 Task: Look for space in Le Mans, France from 7th July, 2023 to 14th July, 2023 for 1 adult in price range Rs.6000 to Rs.14000. Place can be shared room with 1  bedroom having 1 bed and 1 bathroom. Property type can be house, flat, guest house, hotel. Amenities needed are: wifi. Booking option can be shelf check-in. Required host language is English.
Action: Mouse moved to (440, 118)
Screenshot: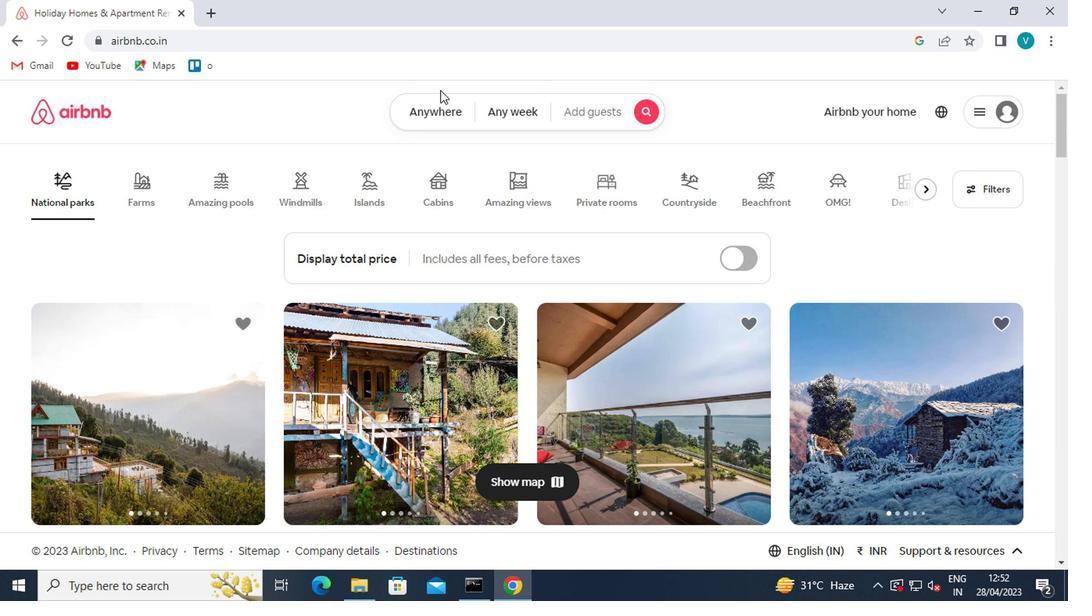 
Action: Mouse pressed left at (440, 118)
Screenshot: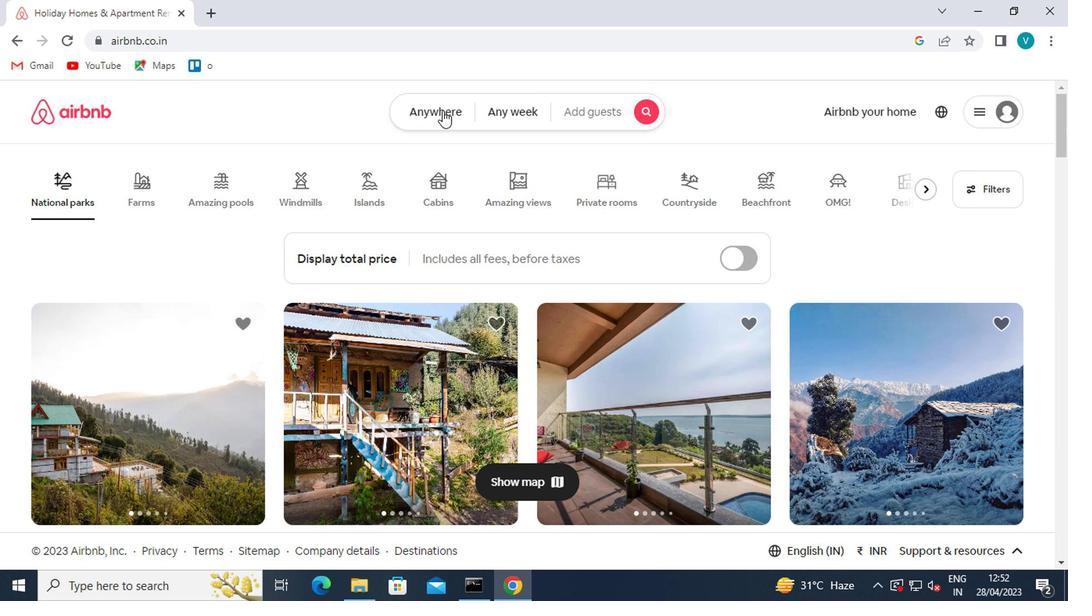 
Action: Mouse moved to (370, 178)
Screenshot: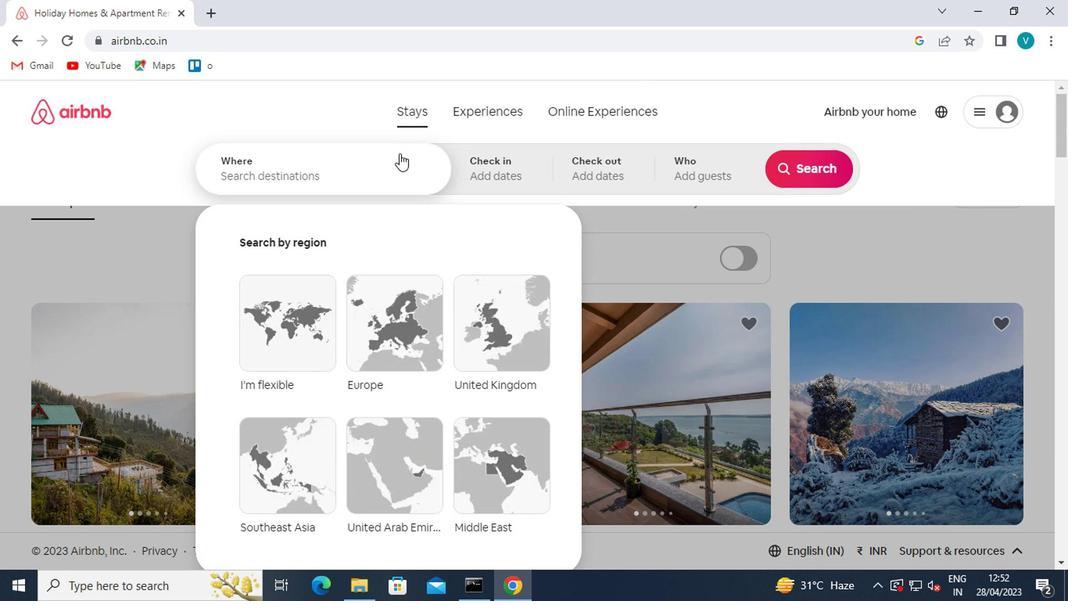 
Action: Mouse pressed left at (370, 178)
Screenshot: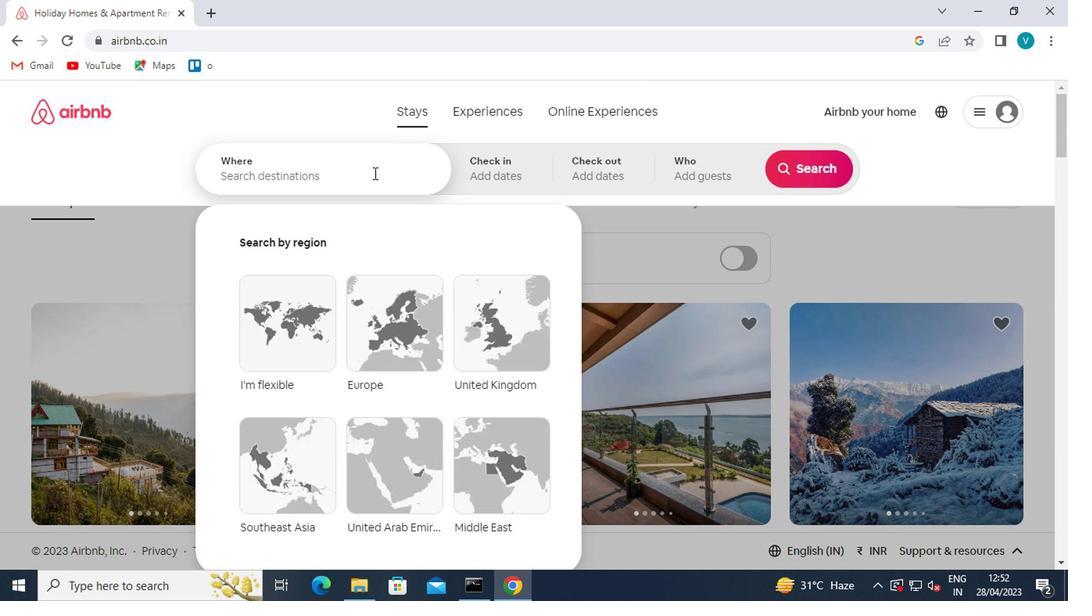 
Action: Key pressed l<Key.caps_lock>e<Key.space>mans<Key.space><Key.enter>
Screenshot: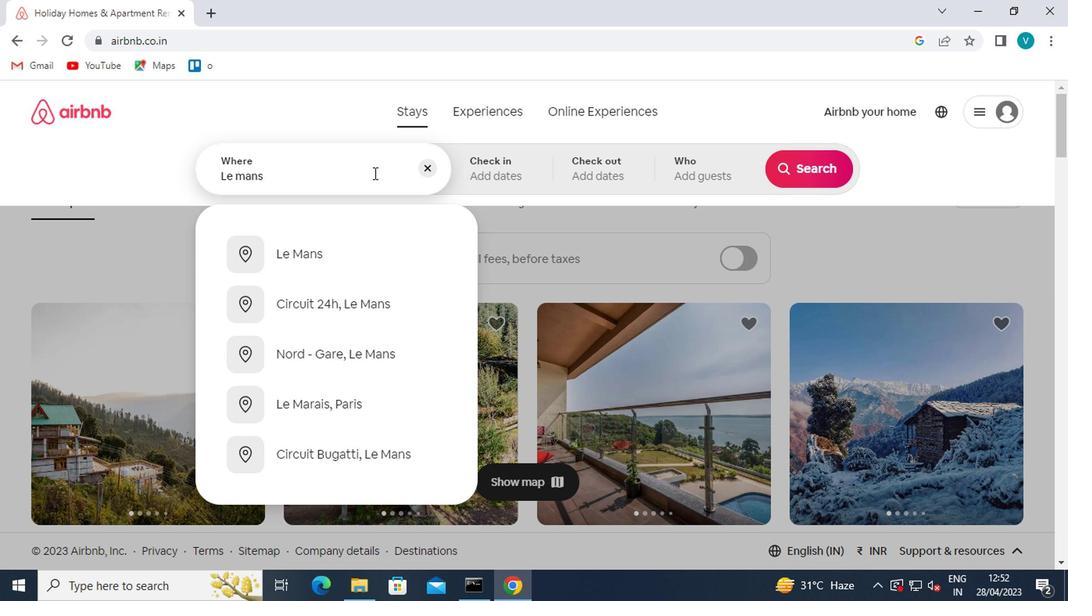 
Action: Mouse moved to (797, 283)
Screenshot: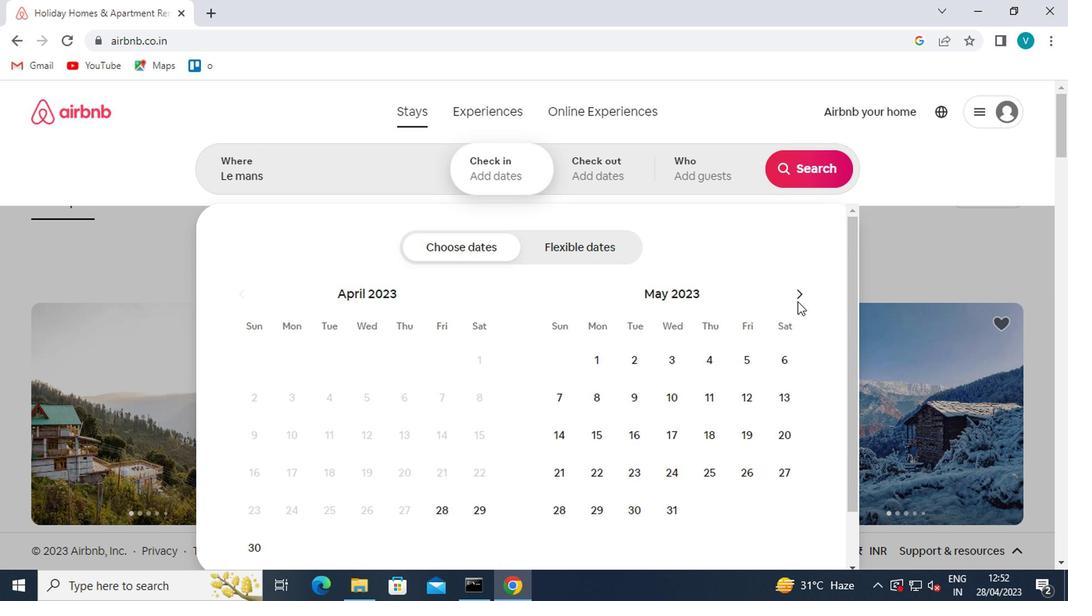 
Action: Mouse pressed left at (797, 283)
Screenshot: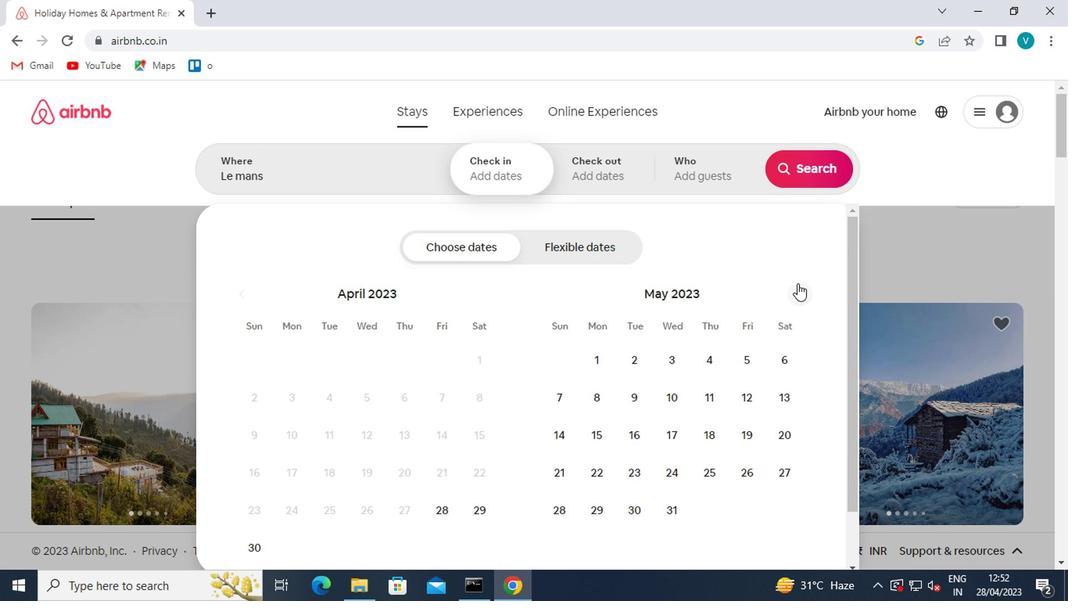 
Action: Mouse pressed left at (797, 283)
Screenshot: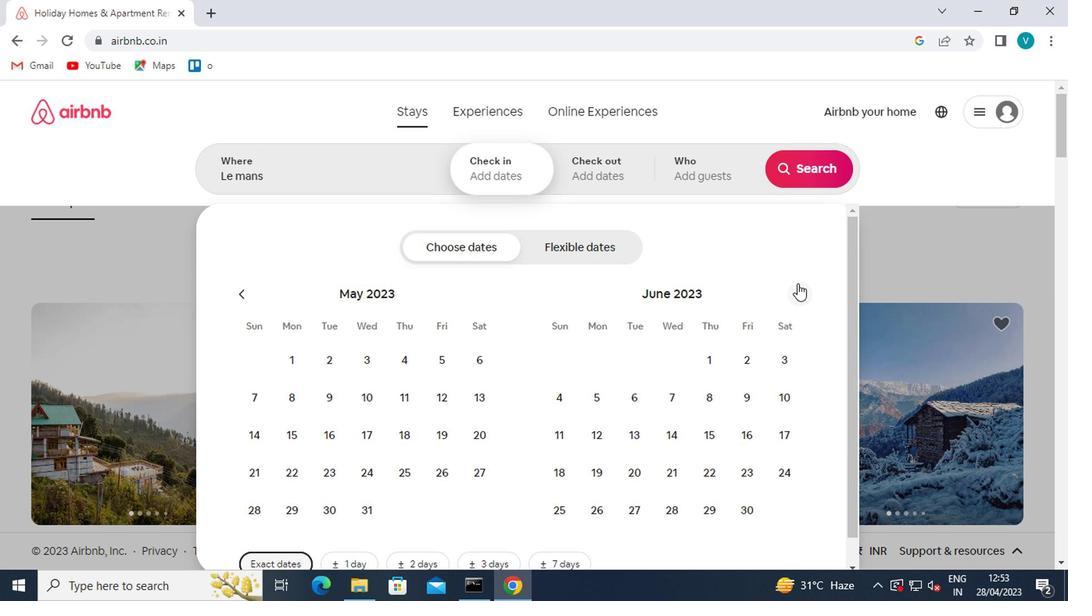 
Action: Mouse moved to (741, 383)
Screenshot: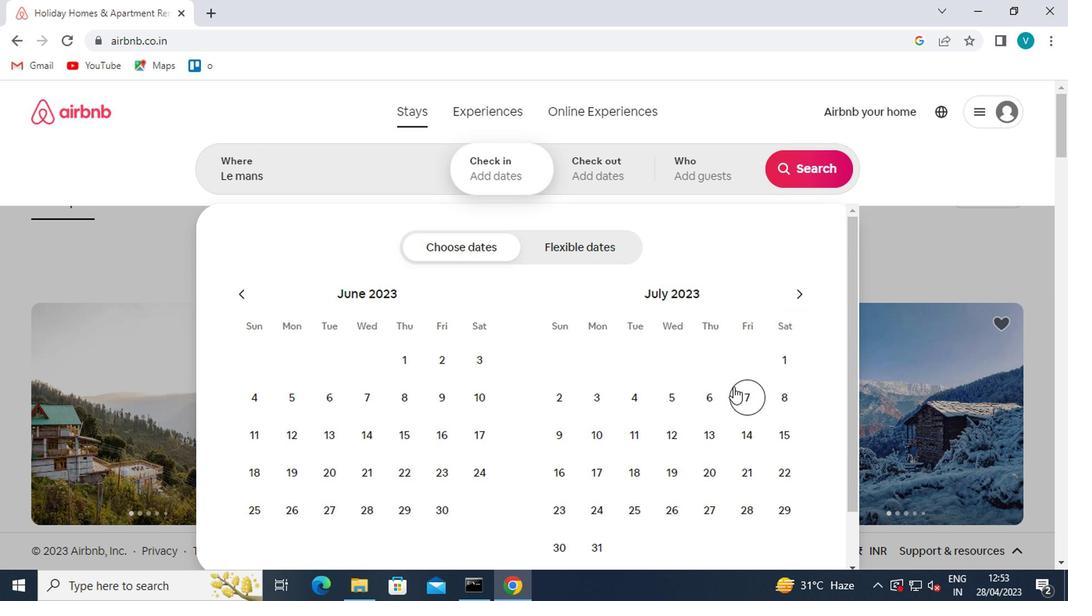 
Action: Mouse pressed left at (741, 383)
Screenshot: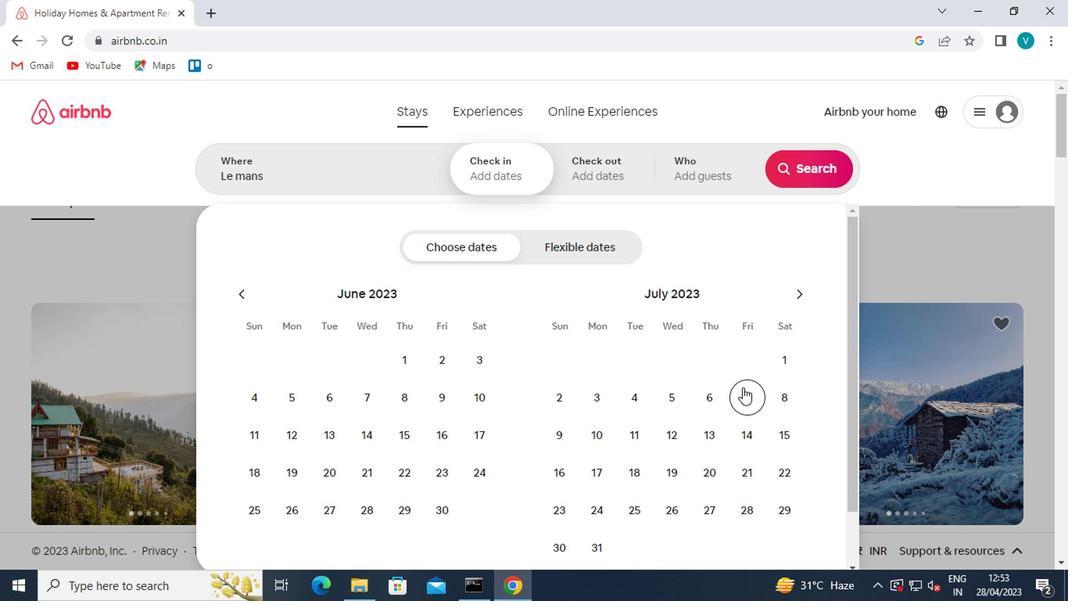 
Action: Mouse moved to (749, 427)
Screenshot: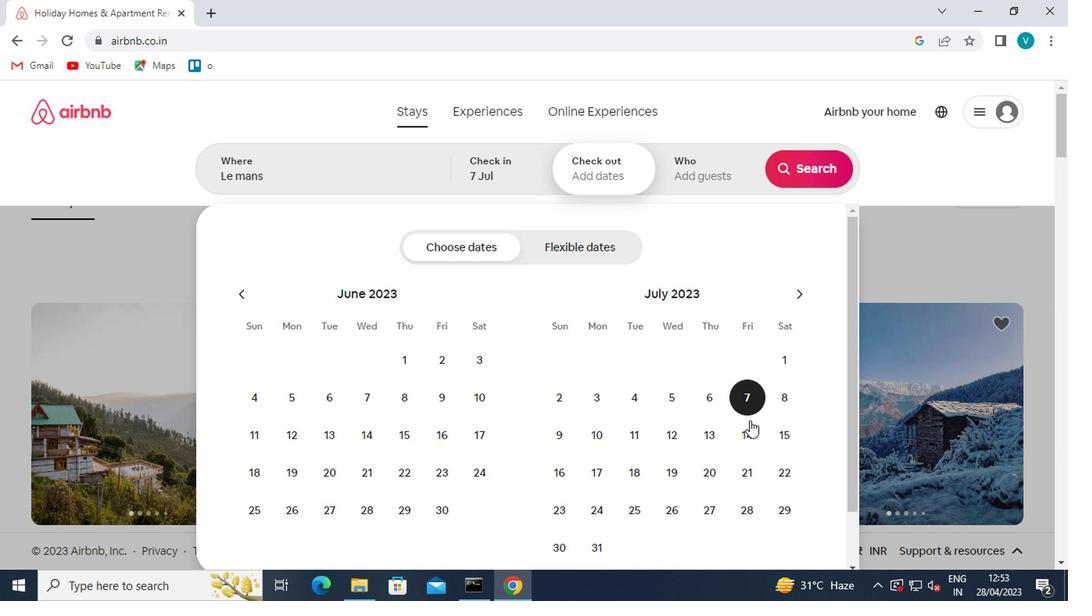 
Action: Mouse pressed left at (749, 427)
Screenshot: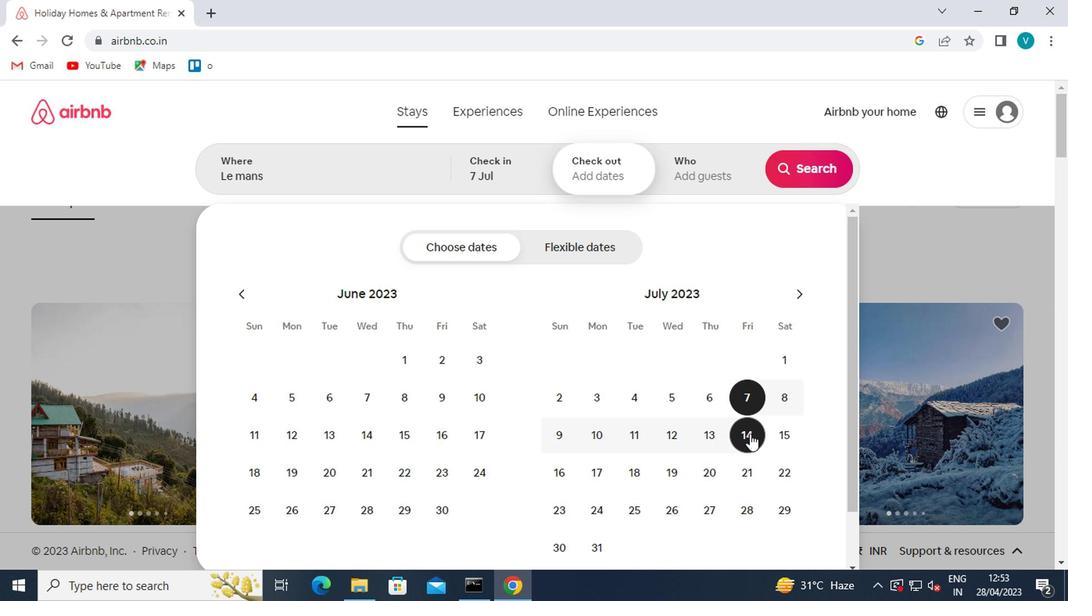
Action: Mouse moved to (678, 176)
Screenshot: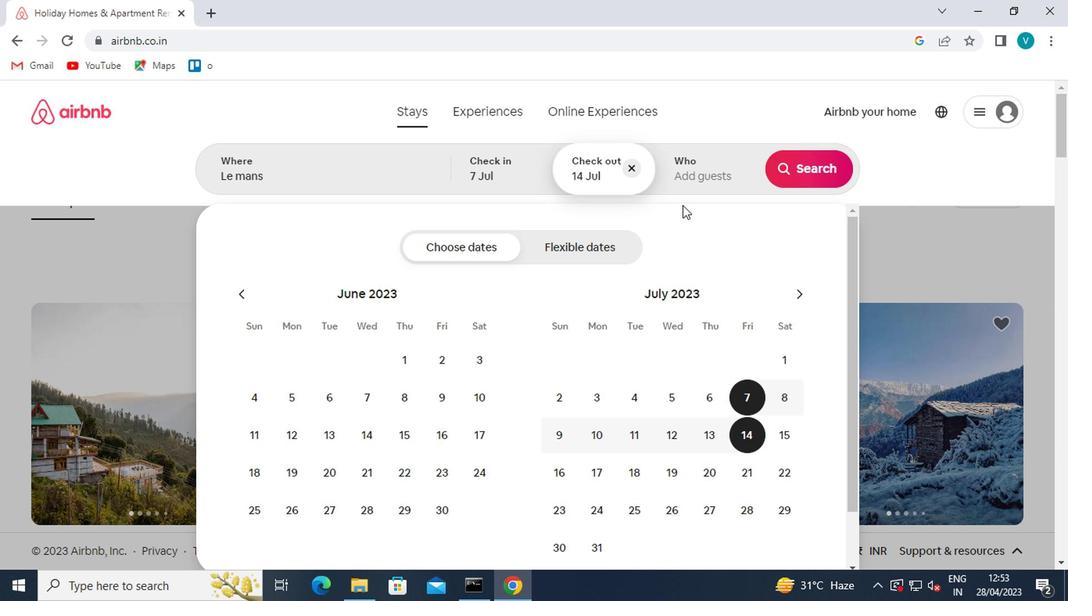 
Action: Mouse pressed left at (678, 176)
Screenshot: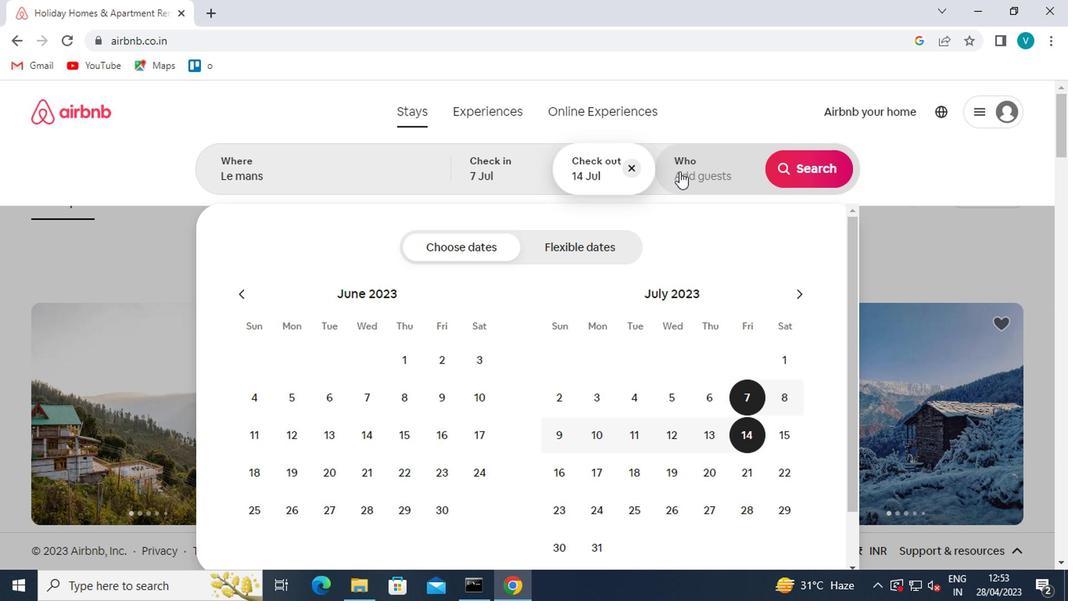 
Action: Mouse moved to (814, 248)
Screenshot: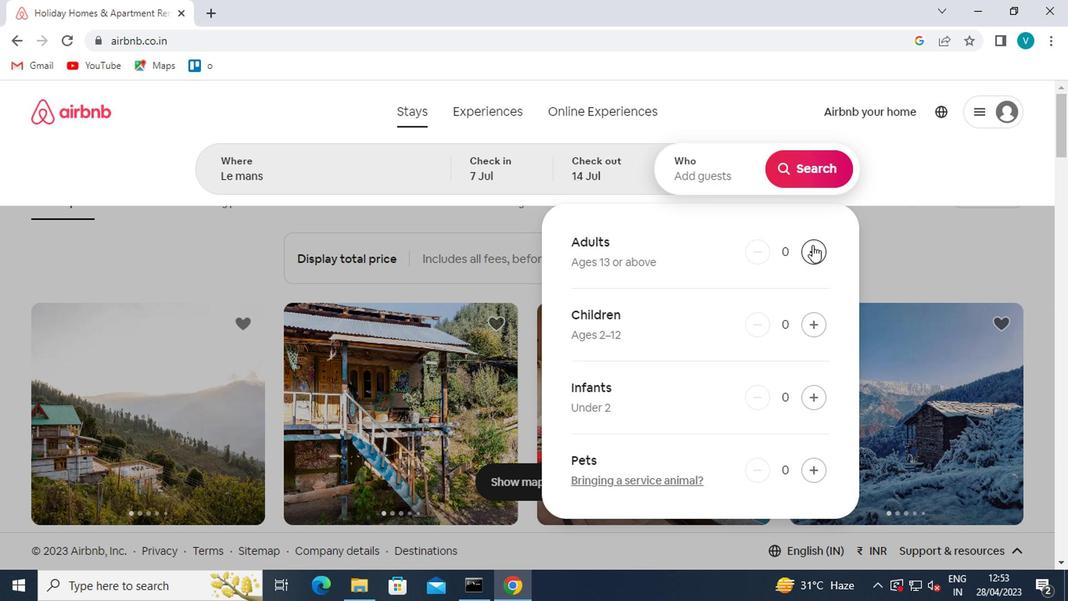
Action: Mouse pressed left at (814, 248)
Screenshot: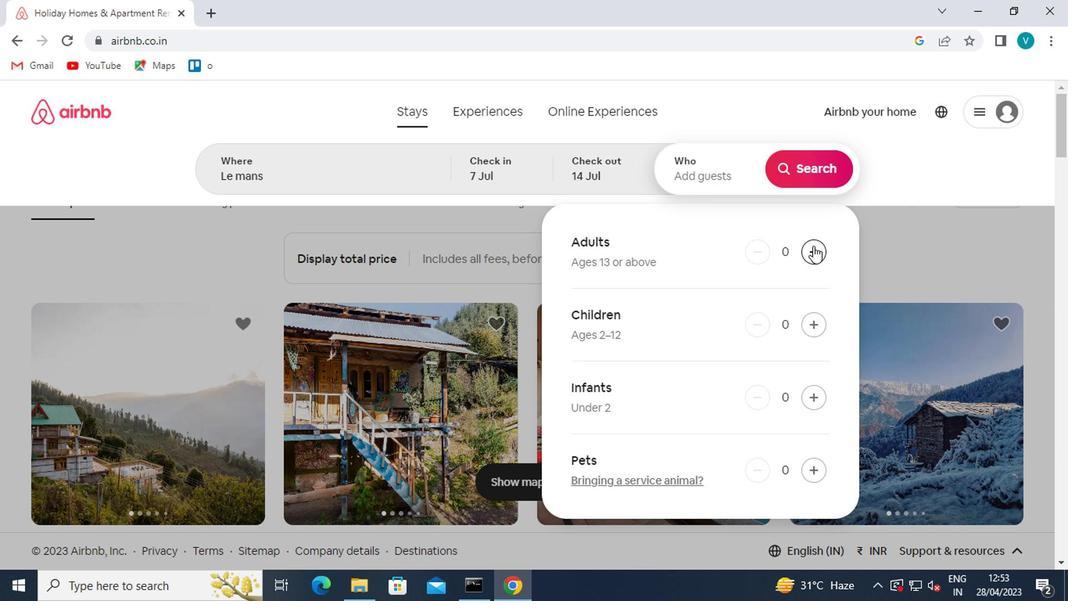 
Action: Mouse moved to (811, 172)
Screenshot: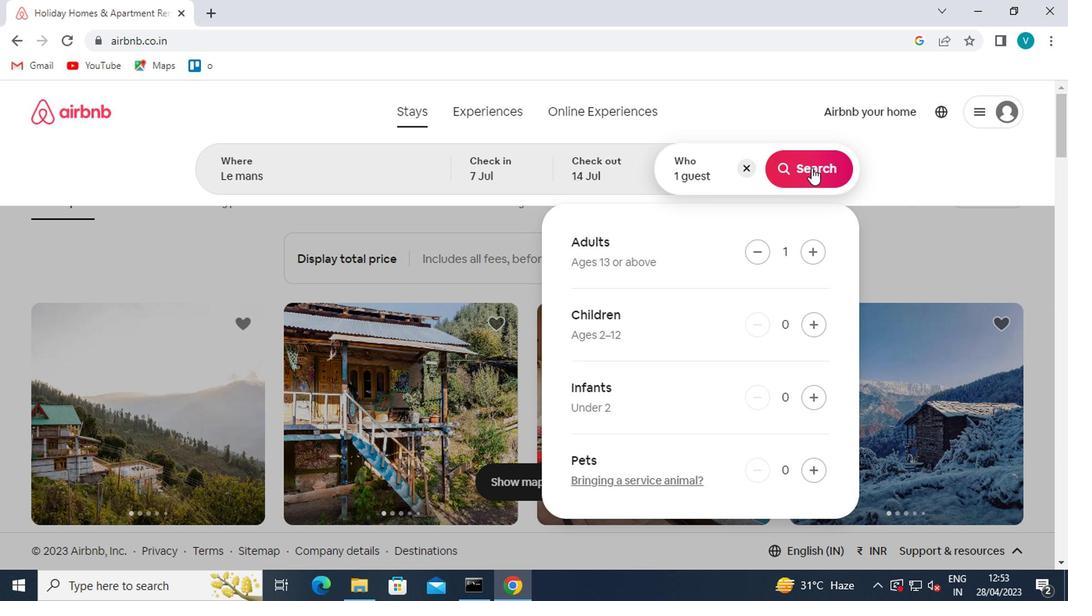 
Action: Mouse pressed left at (811, 172)
Screenshot: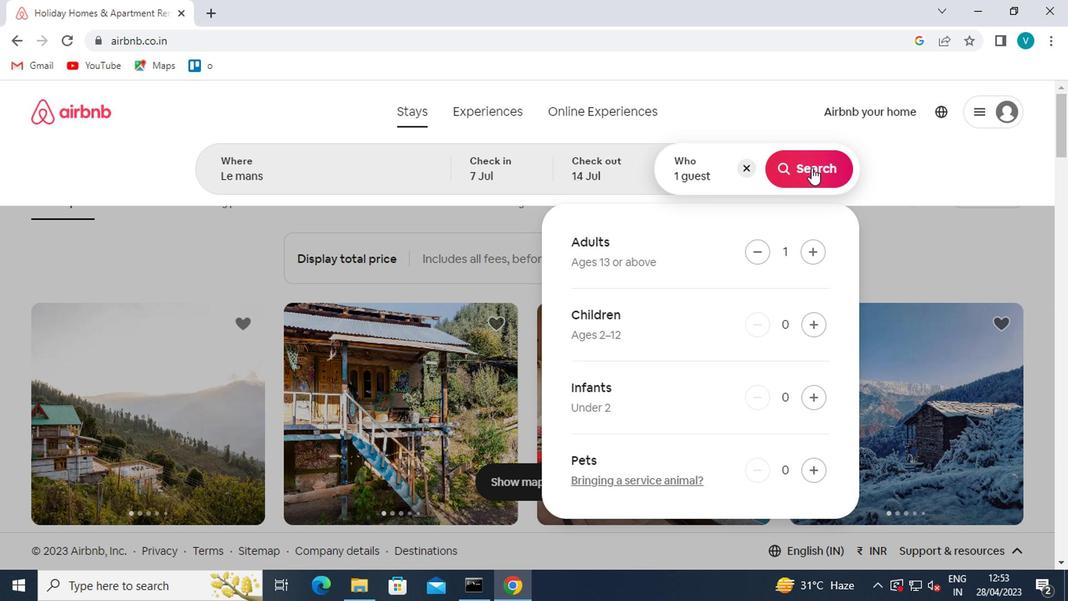 
Action: Mouse moved to (994, 172)
Screenshot: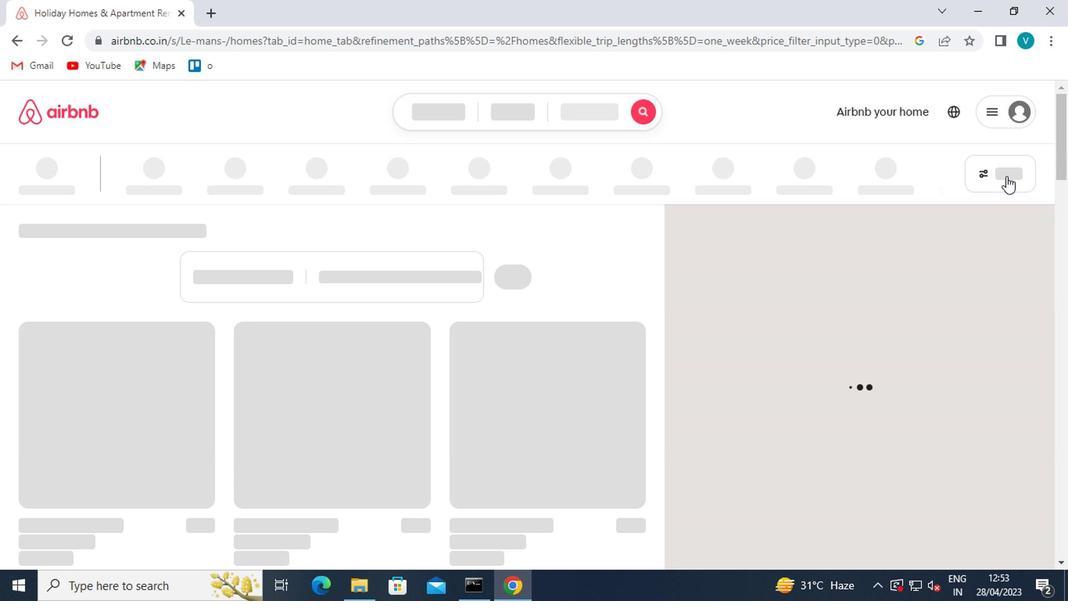 
Action: Mouse pressed left at (994, 172)
Screenshot: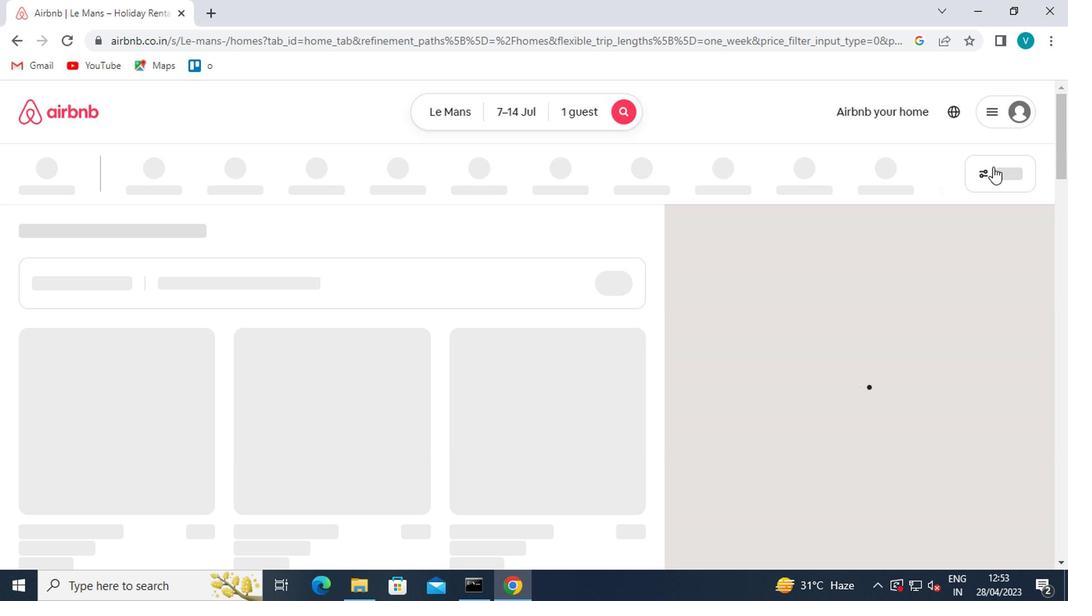 
Action: Mouse moved to (459, 377)
Screenshot: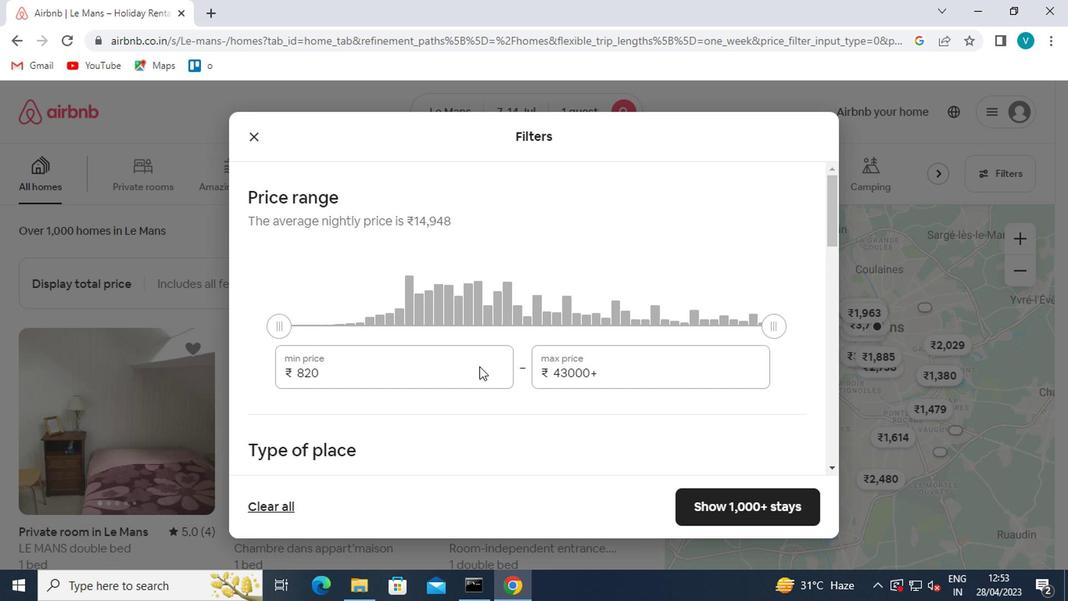 
Action: Mouse pressed left at (459, 377)
Screenshot: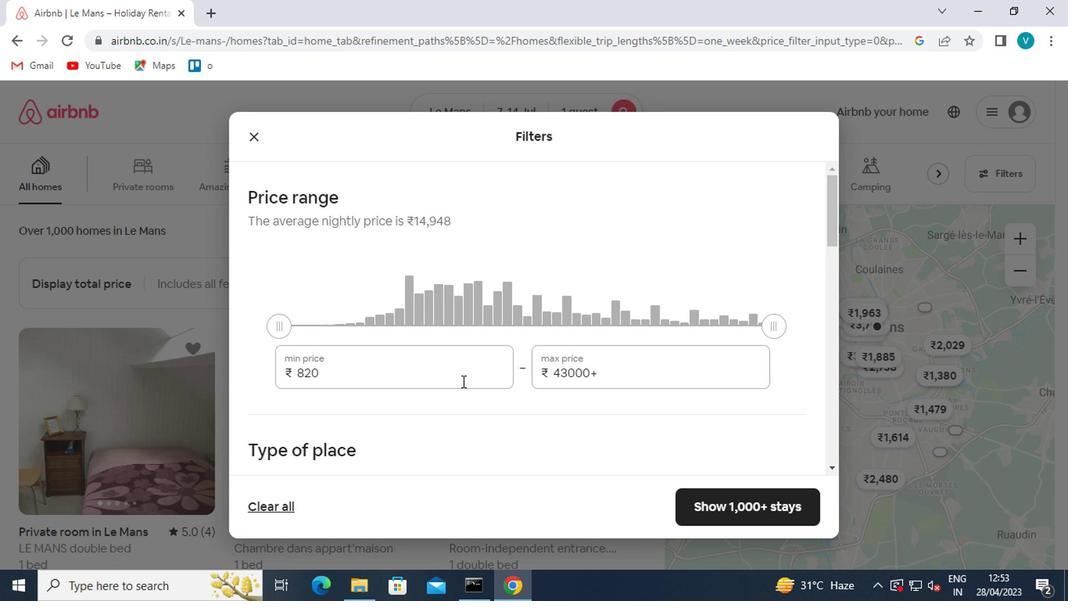
Action: Mouse moved to (459, 375)
Screenshot: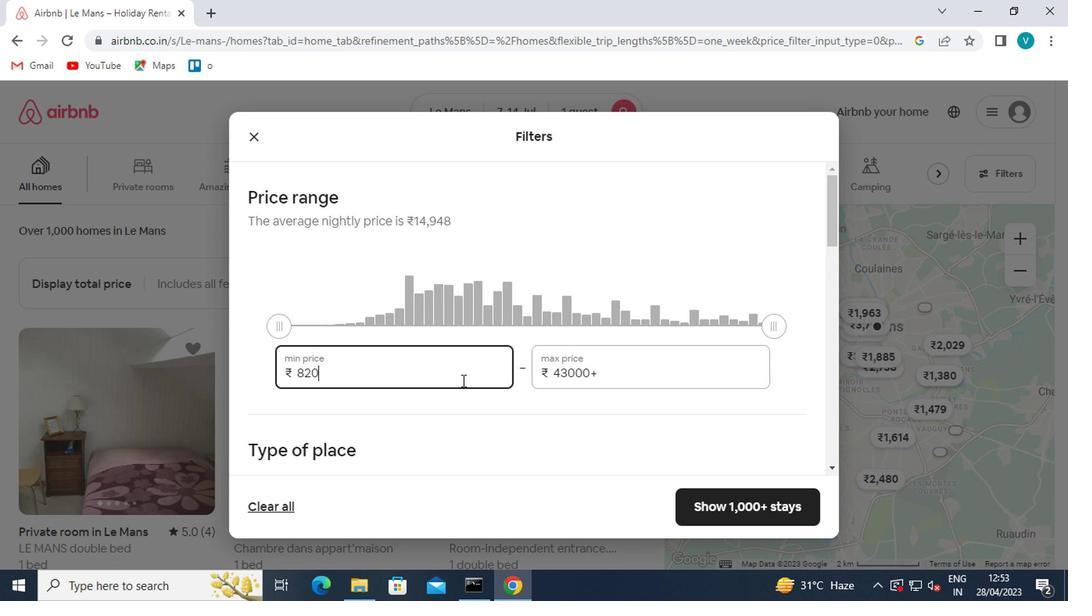 
Action: Key pressed <Key.backspace><Key.backspace><Key.backspace><Key.backspace><Key.backspace><Key.backspace><Key.backspace><Key.backspace><Key.backspace><Key.backspace><Key.backspace><Key.backspace>6000<Key.tab>14000
Screenshot: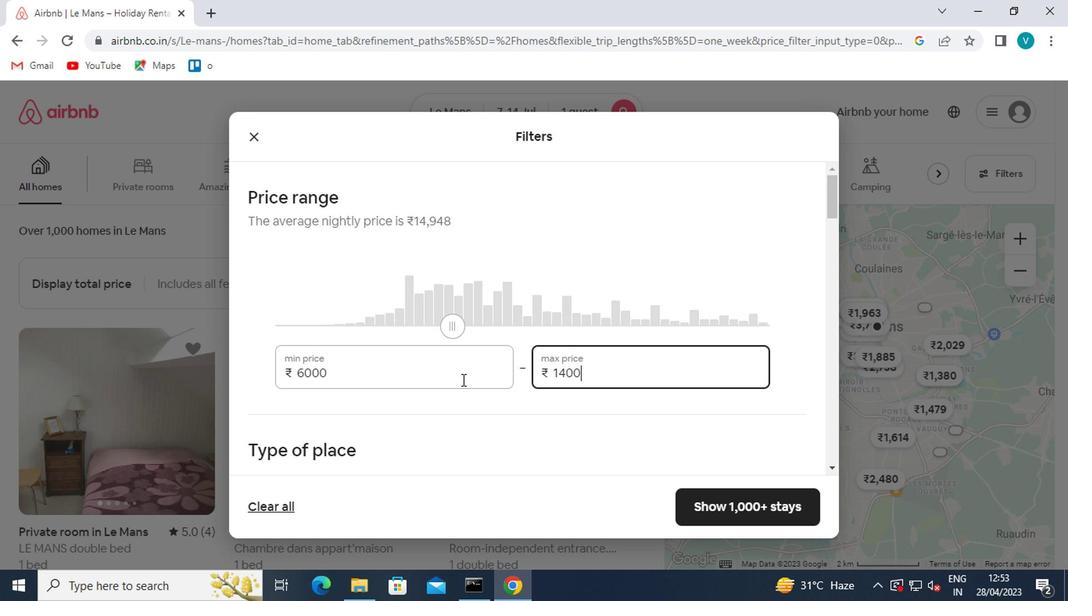 
Action: Mouse scrolled (459, 375) with delta (0, 0)
Screenshot: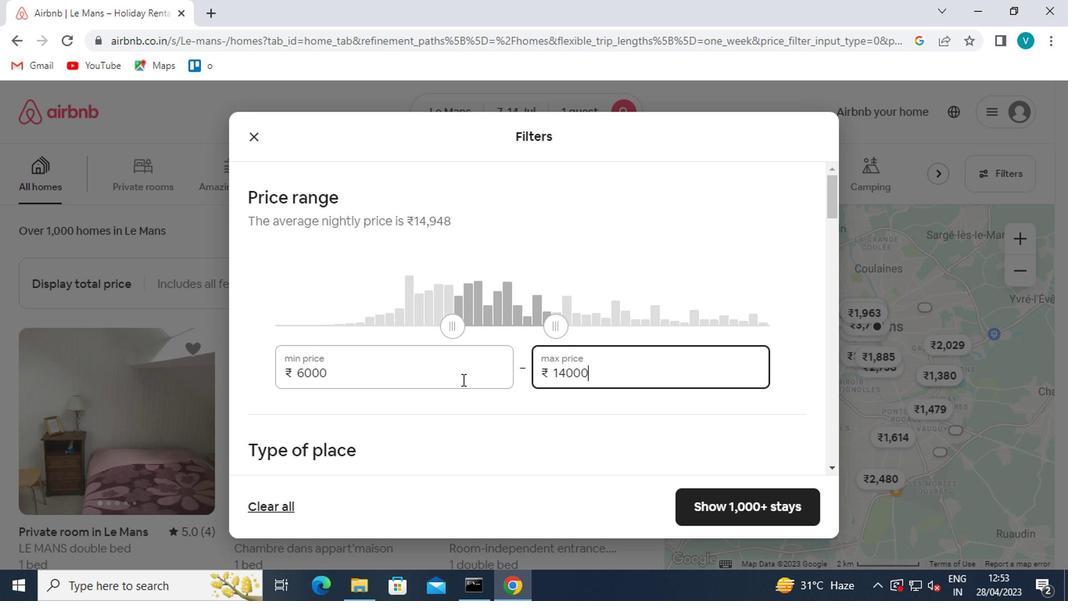 
Action: Mouse scrolled (459, 375) with delta (0, 0)
Screenshot: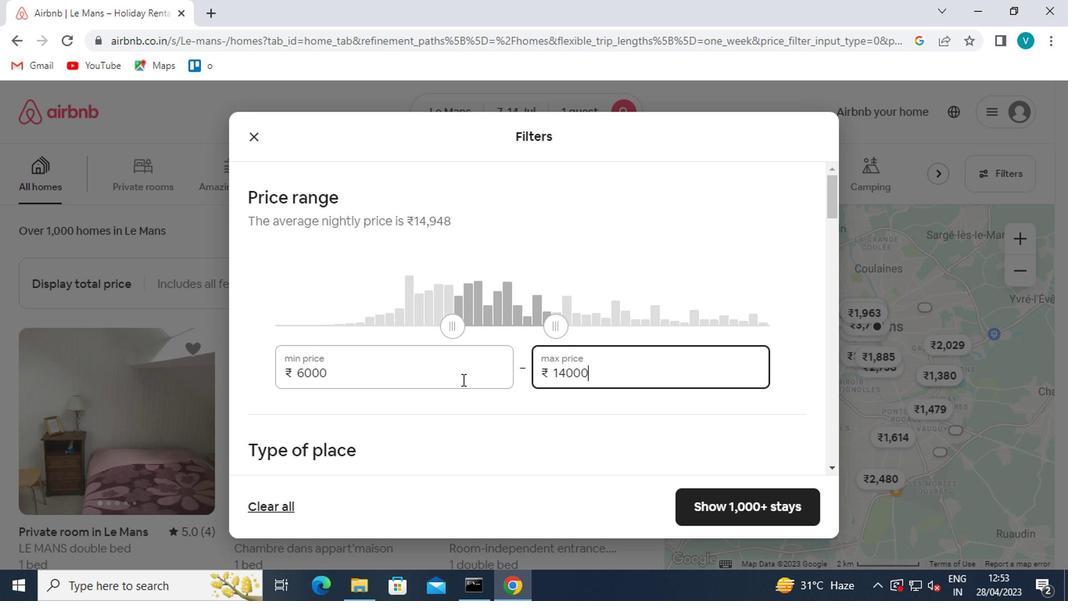 
Action: Mouse scrolled (459, 375) with delta (0, 0)
Screenshot: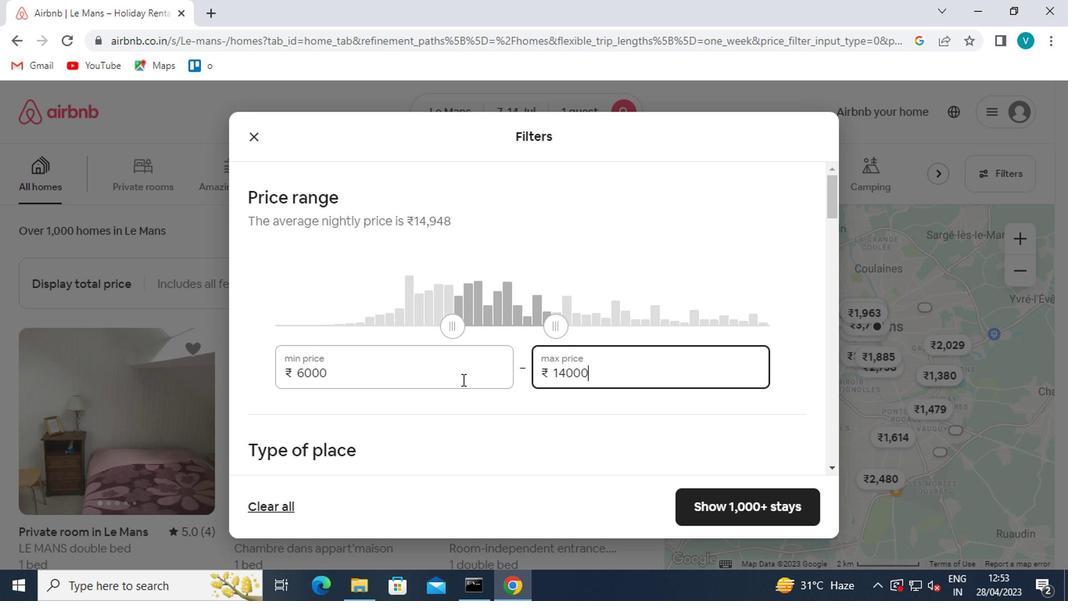 
Action: Mouse moved to (354, 337)
Screenshot: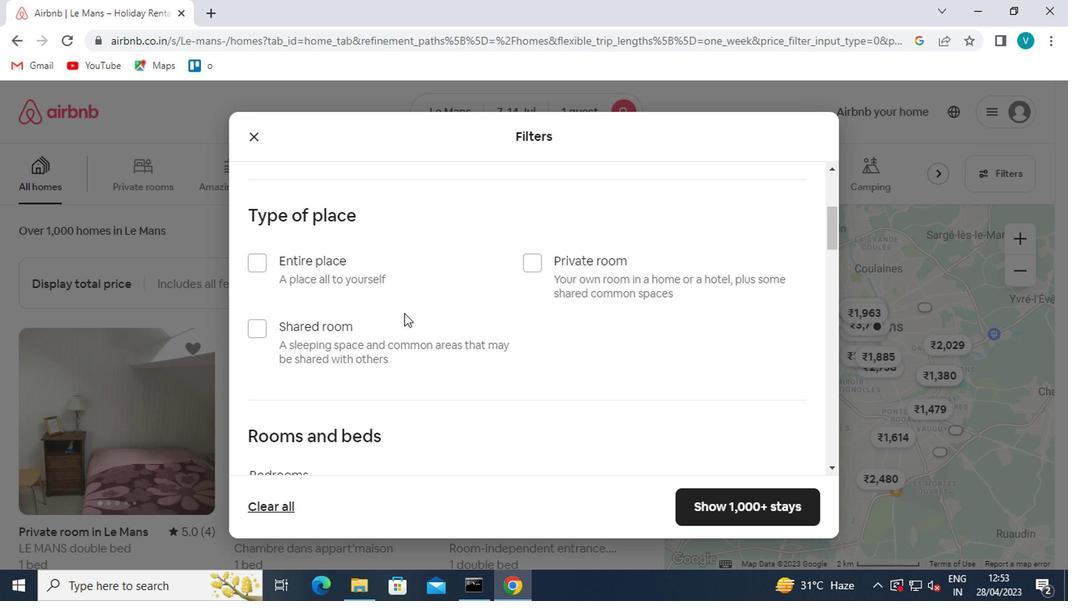 
Action: Mouse pressed left at (354, 337)
Screenshot: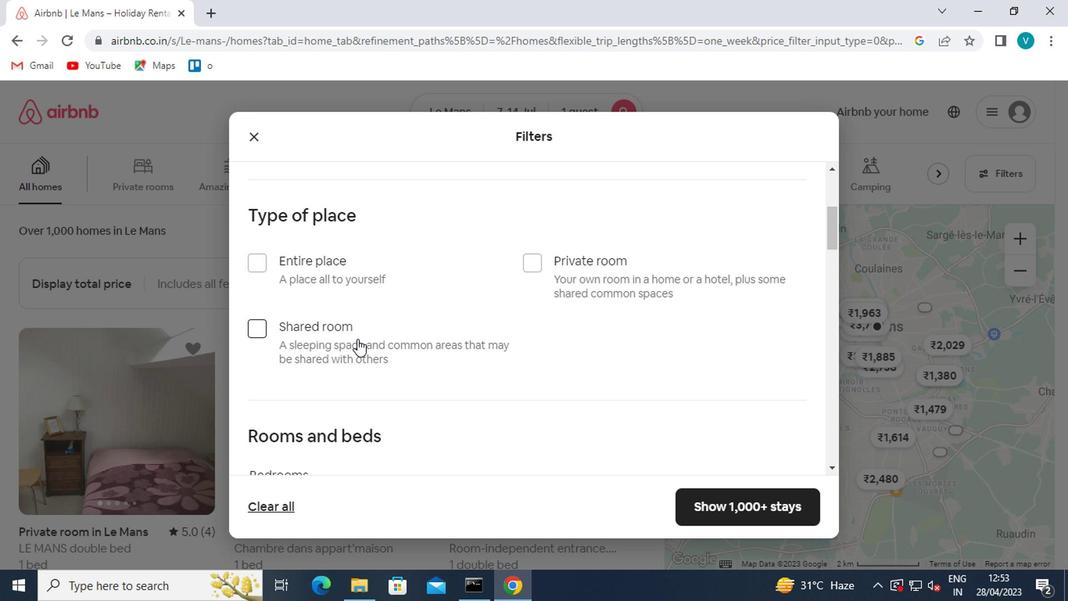
Action: Mouse moved to (361, 341)
Screenshot: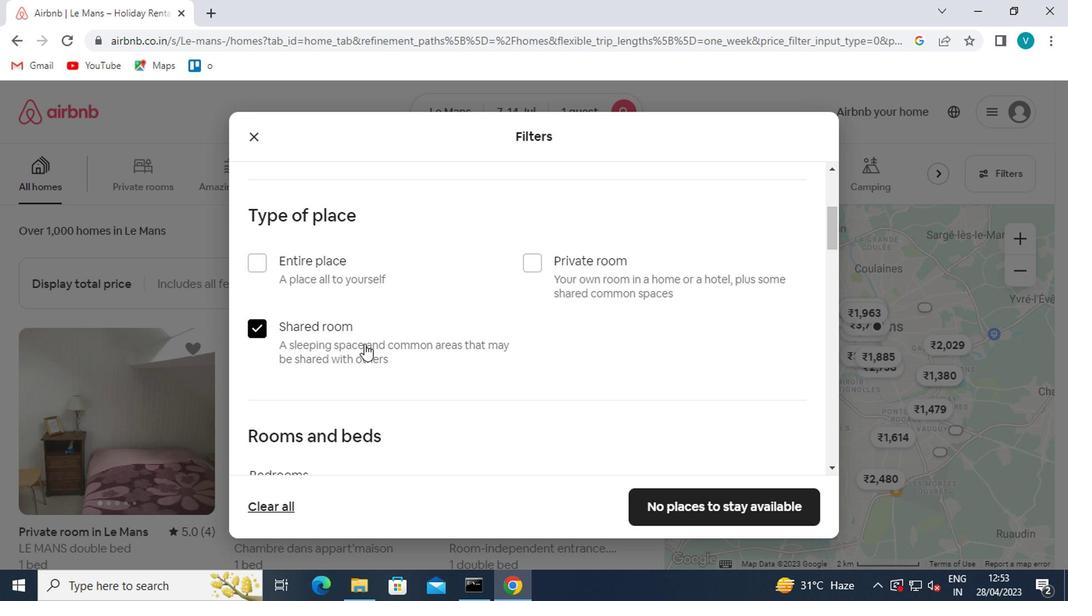 
Action: Mouse scrolled (361, 340) with delta (0, -1)
Screenshot: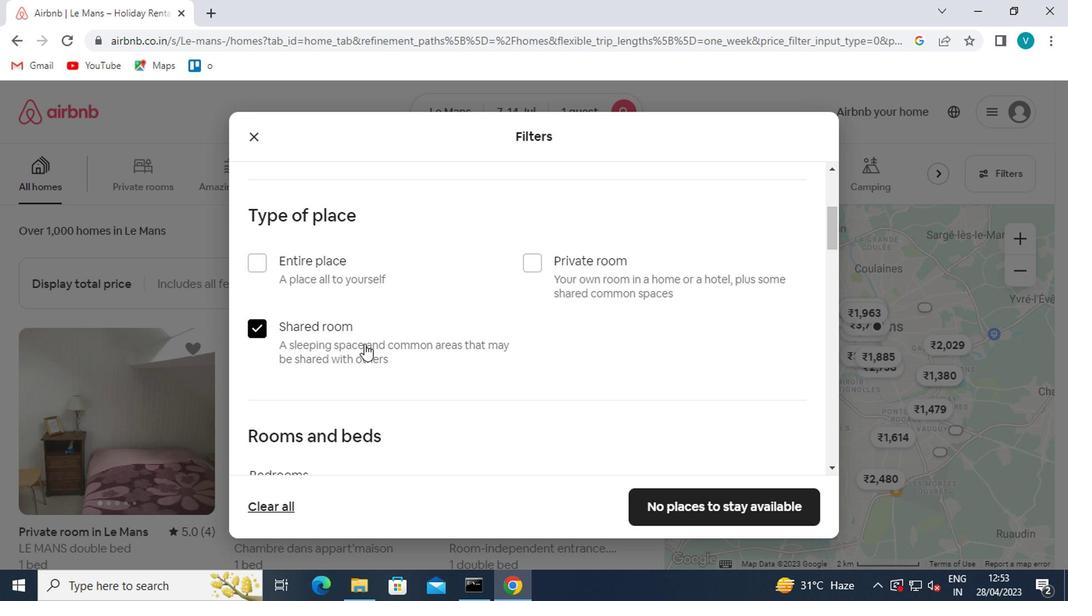
Action: Mouse scrolled (361, 340) with delta (0, -1)
Screenshot: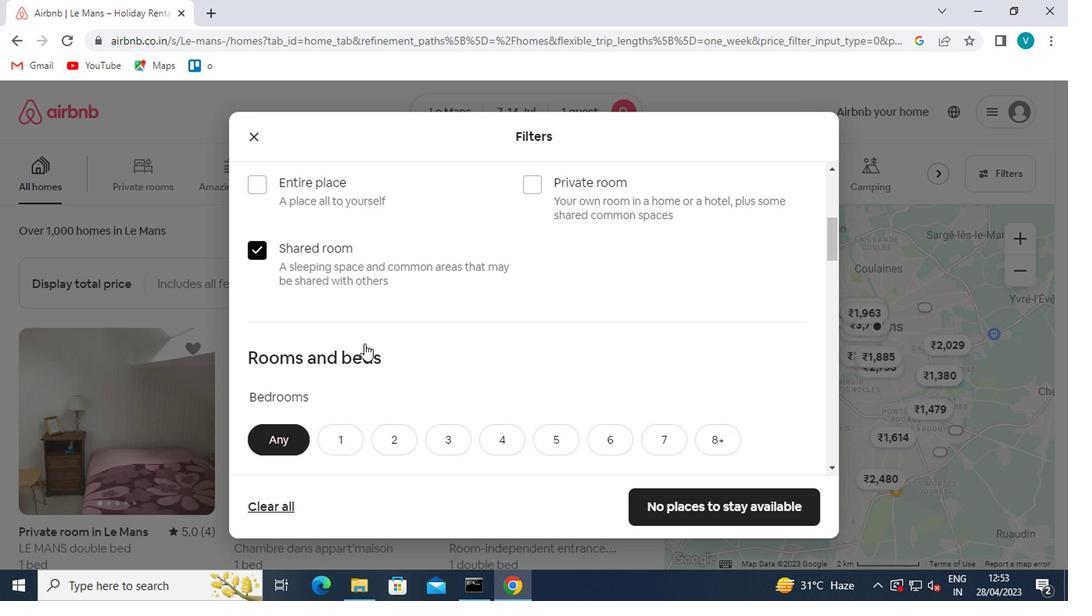 
Action: Mouse moved to (345, 349)
Screenshot: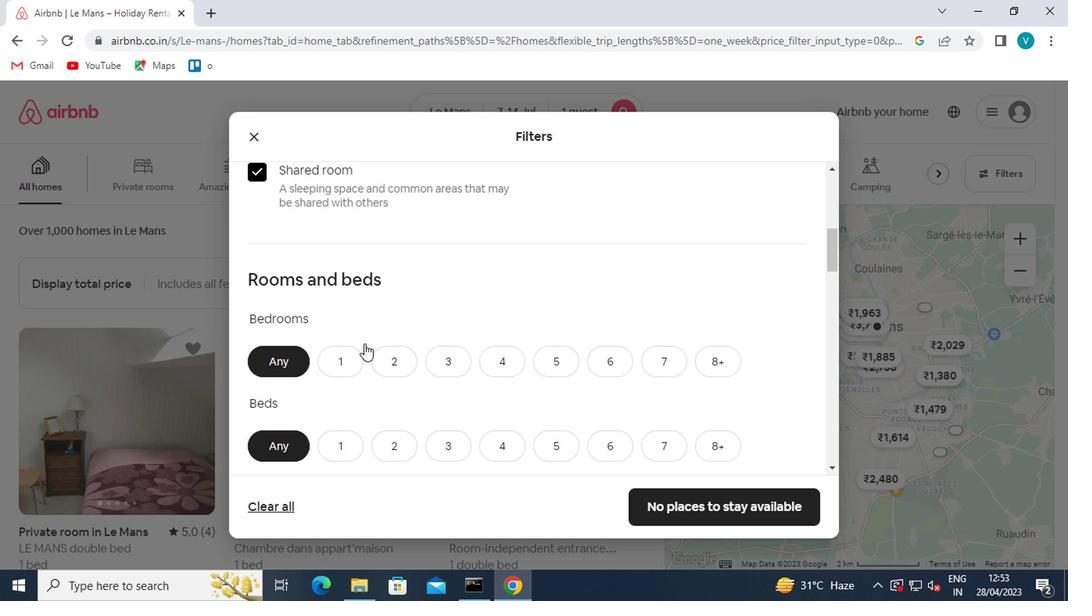 
Action: Mouse pressed left at (345, 349)
Screenshot: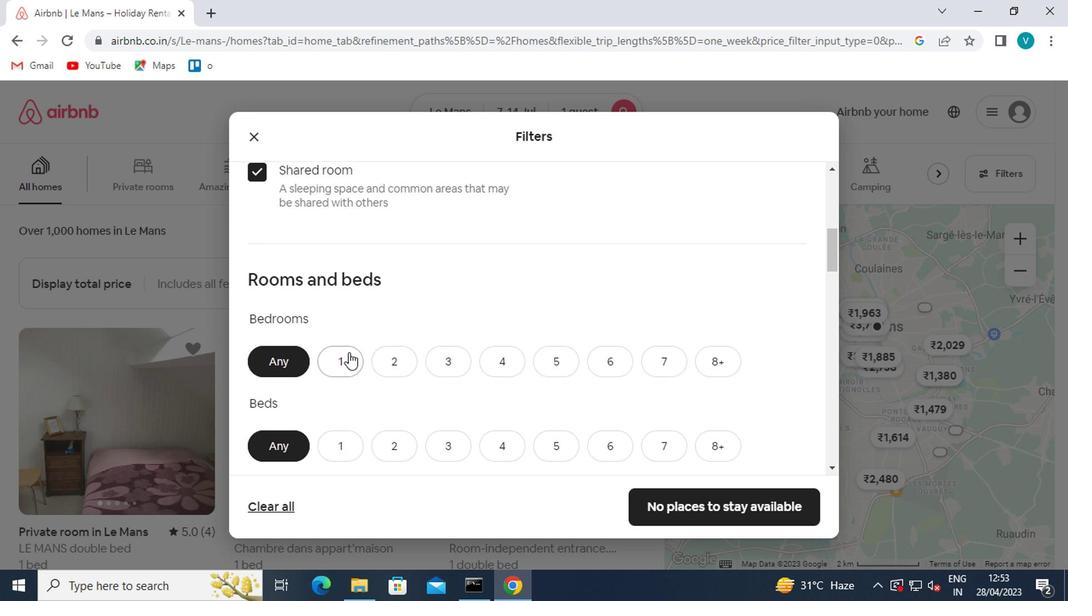 
Action: Mouse scrolled (345, 348) with delta (0, 0)
Screenshot: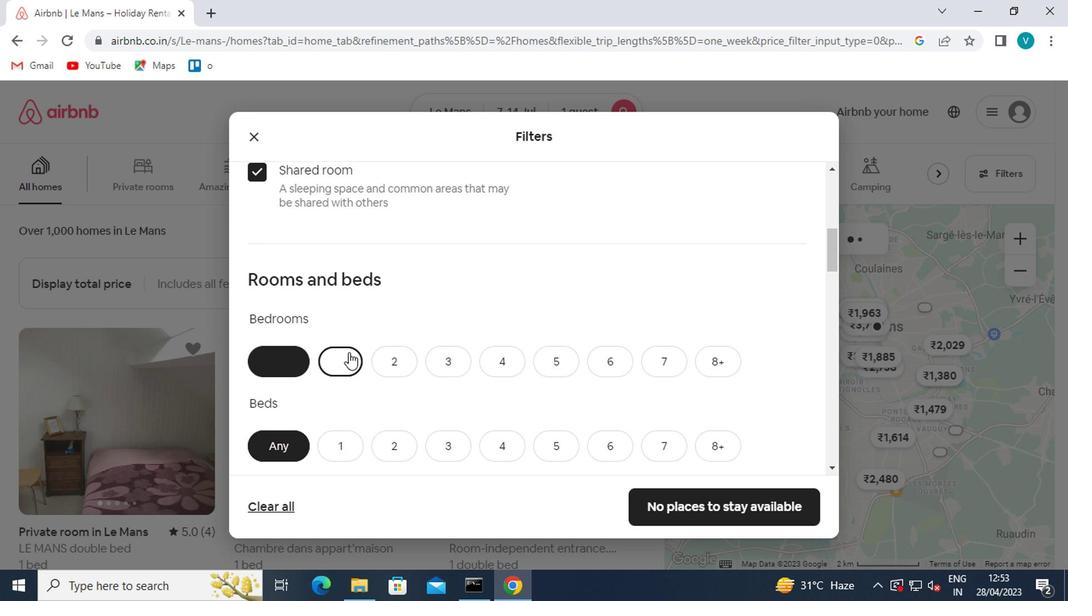 
Action: Mouse pressed left at (345, 349)
Screenshot: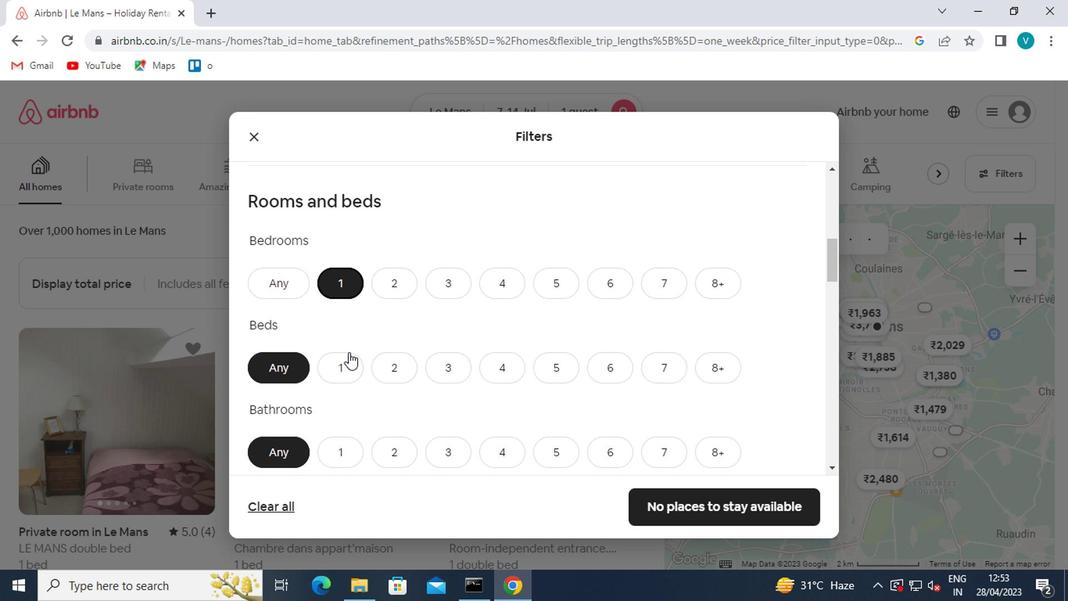 
Action: Mouse scrolled (345, 348) with delta (0, 0)
Screenshot: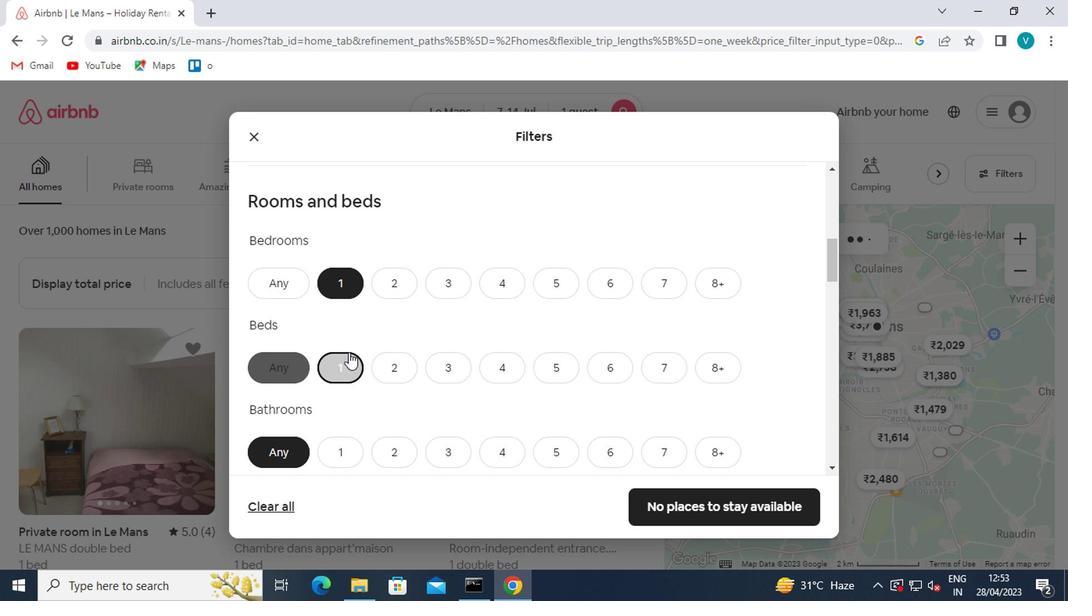 
Action: Mouse scrolled (345, 348) with delta (0, 0)
Screenshot: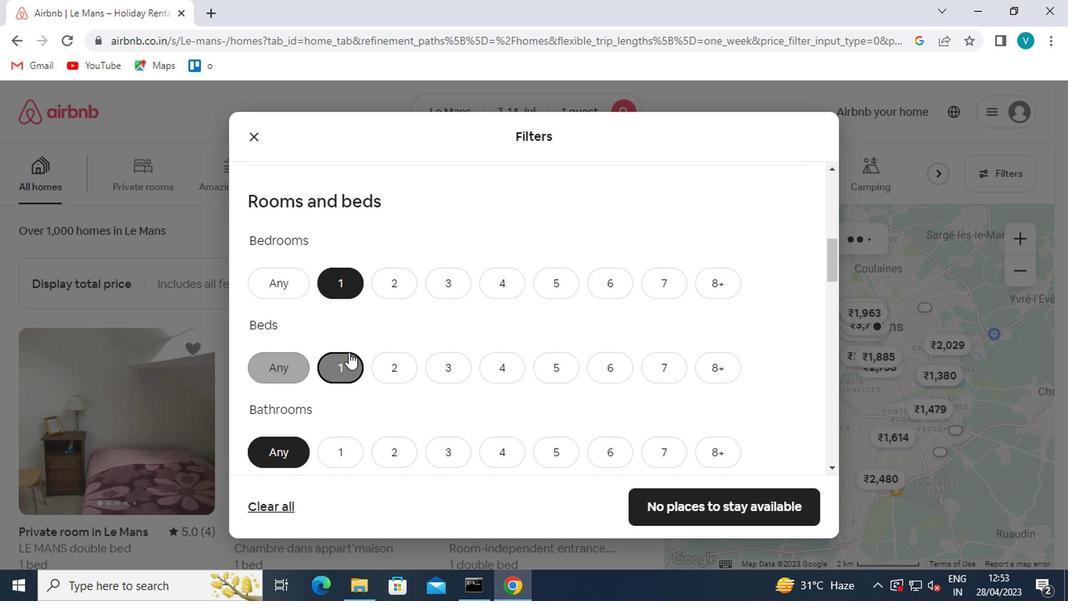 
Action: Mouse moved to (338, 297)
Screenshot: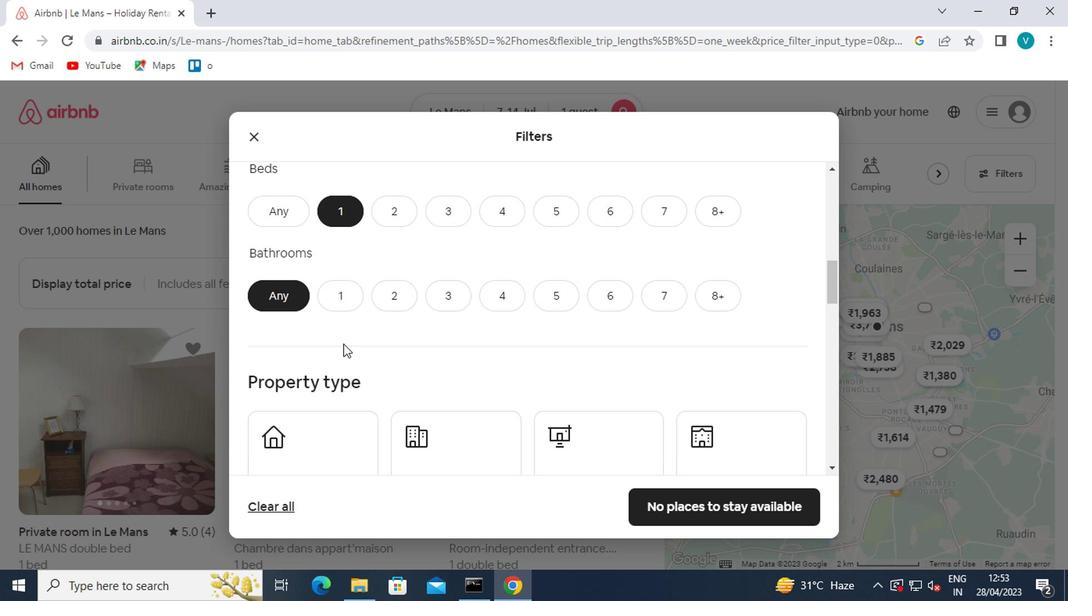 
Action: Mouse pressed left at (338, 297)
Screenshot: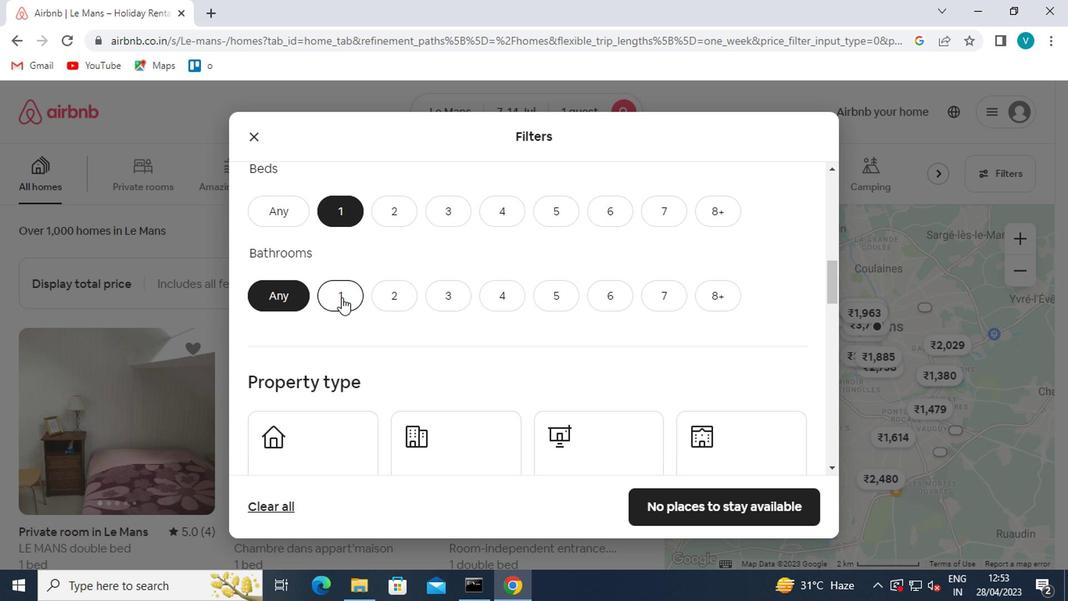 
Action: Mouse scrolled (338, 296) with delta (0, 0)
Screenshot: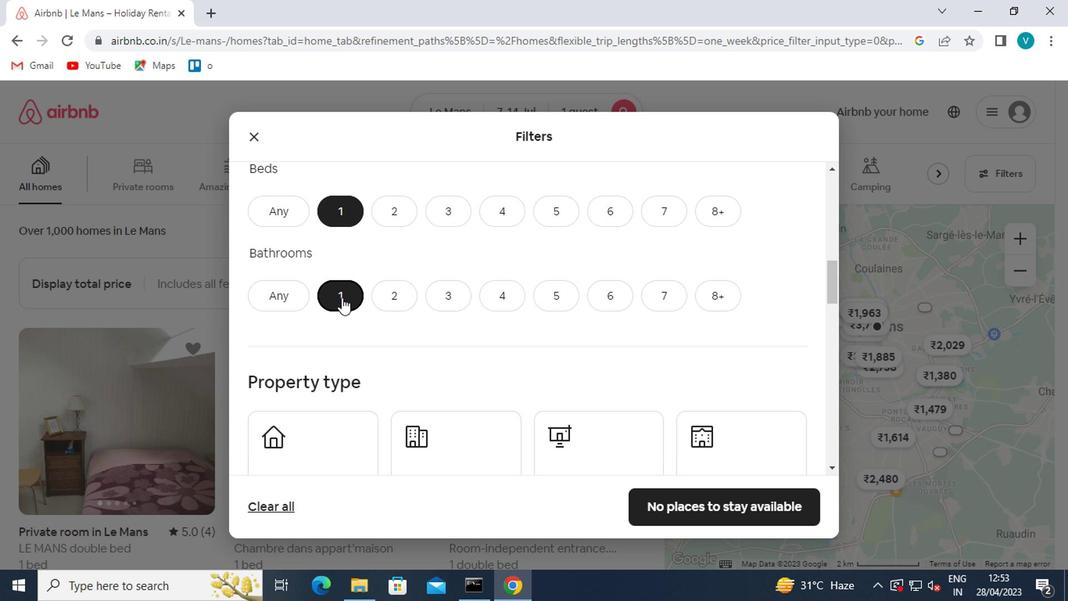 
Action: Mouse moved to (301, 352)
Screenshot: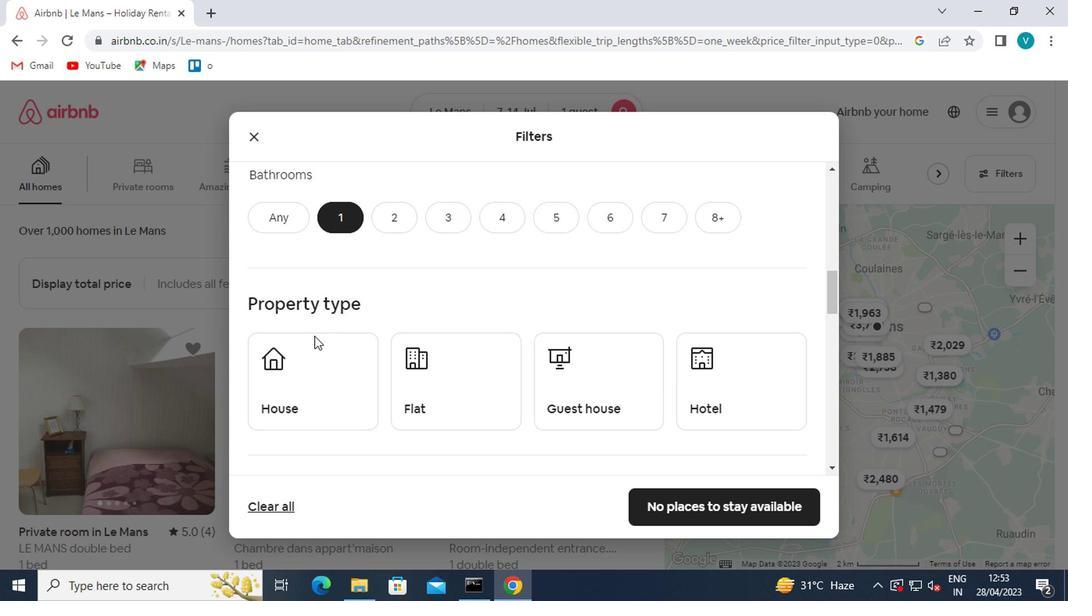
Action: Mouse pressed left at (301, 352)
Screenshot: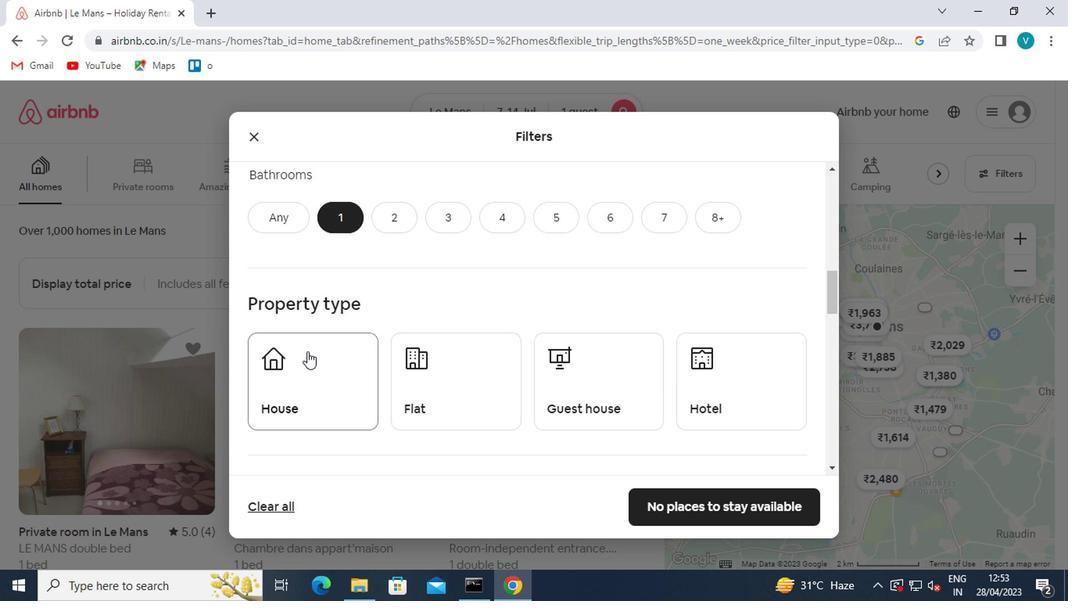 
Action: Mouse moved to (368, 355)
Screenshot: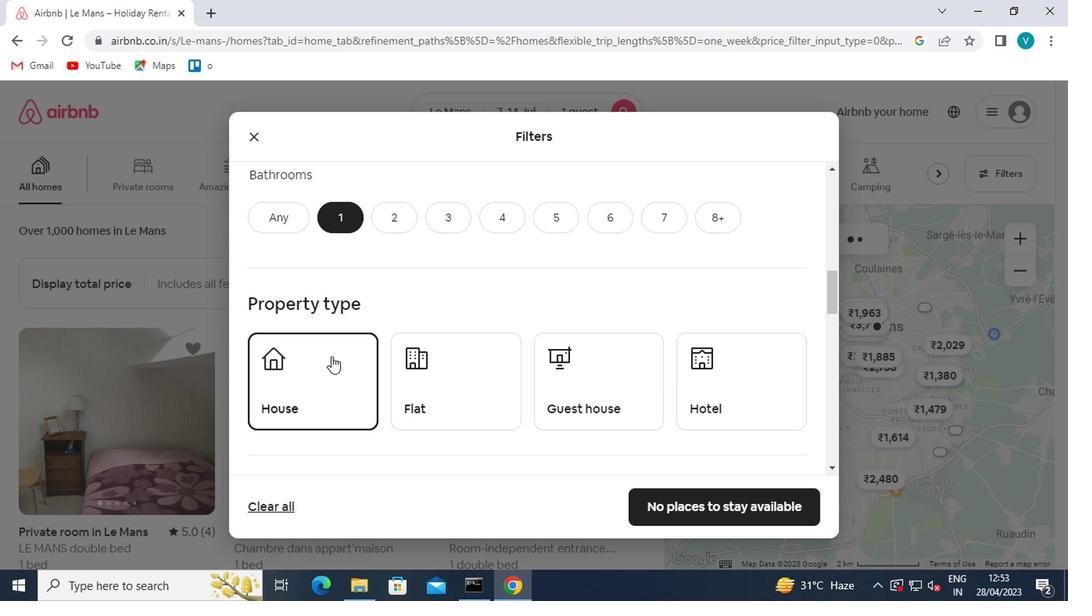 
Action: Mouse pressed left at (368, 355)
Screenshot: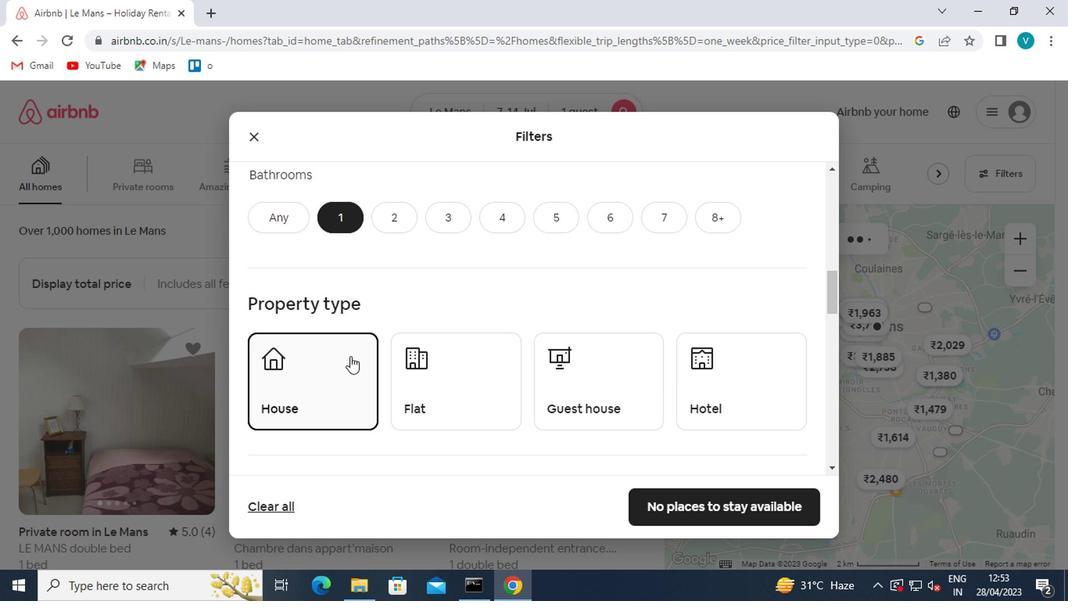 
Action: Mouse moved to (356, 371)
Screenshot: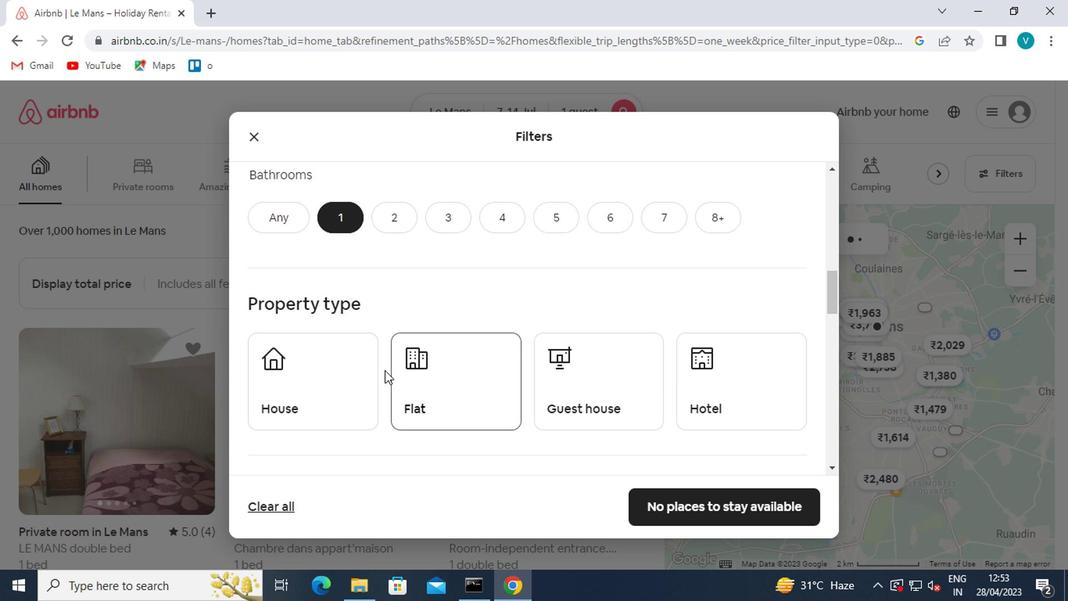 
Action: Mouse pressed left at (356, 371)
Screenshot: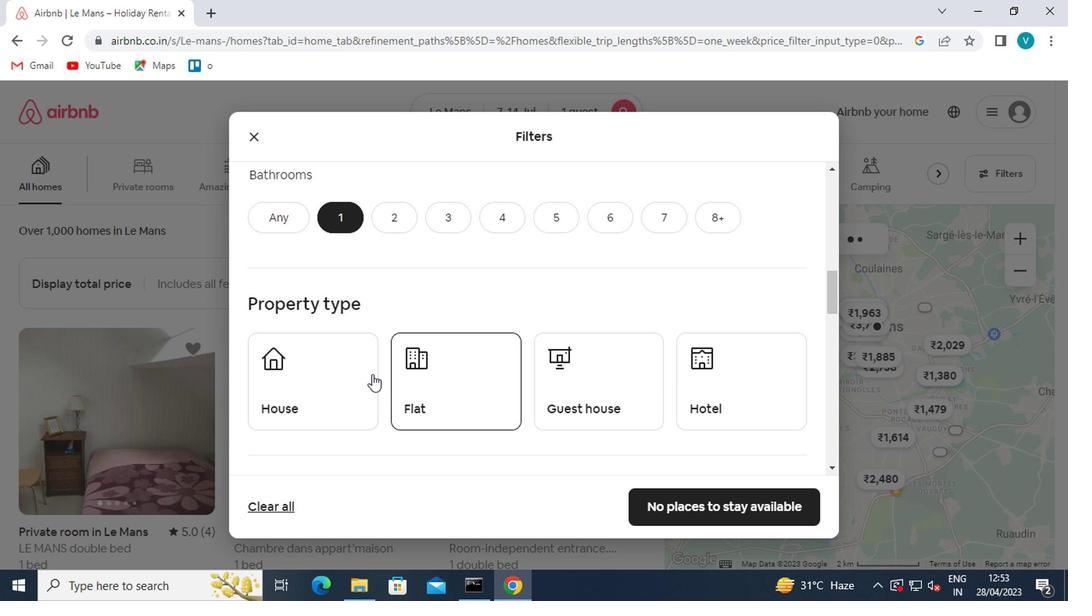 
Action: Mouse moved to (417, 379)
Screenshot: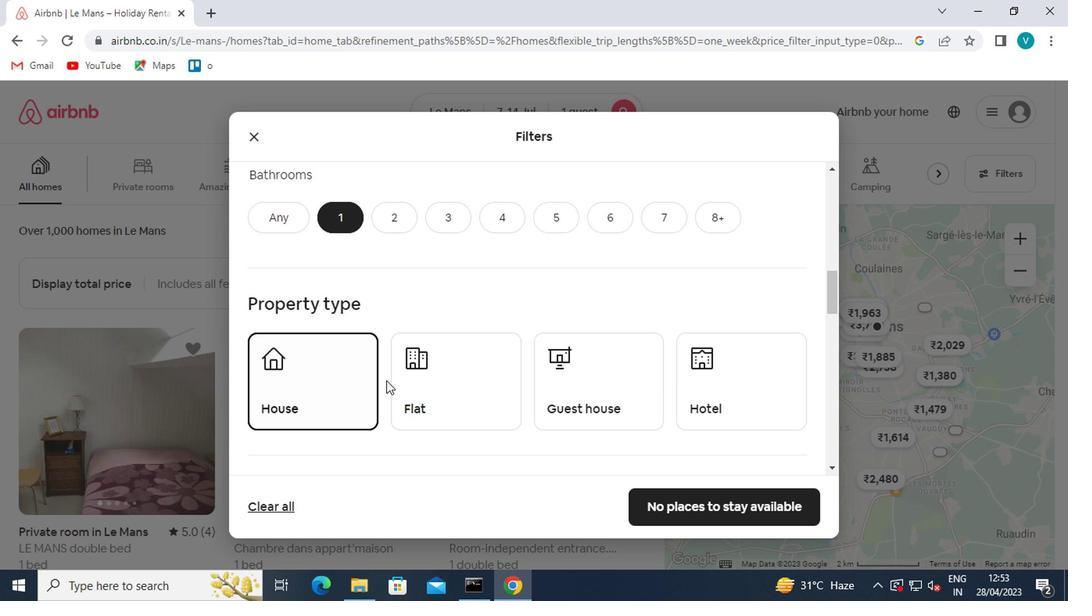 
Action: Mouse pressed left at (417, 379)
Screenshot: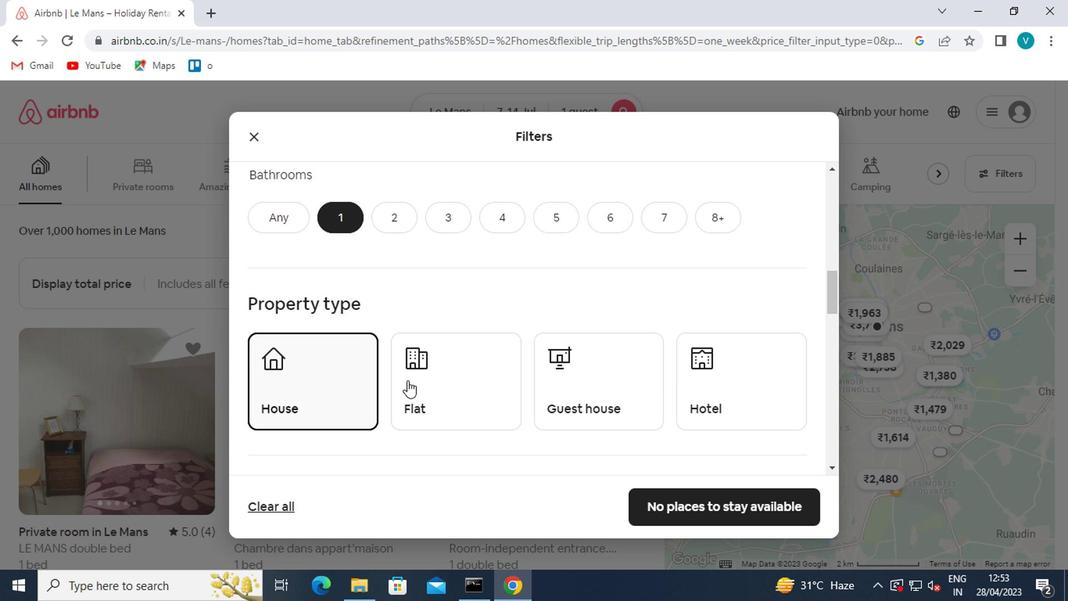 
Action: Mouse moved to (579, 396)
Screenshot: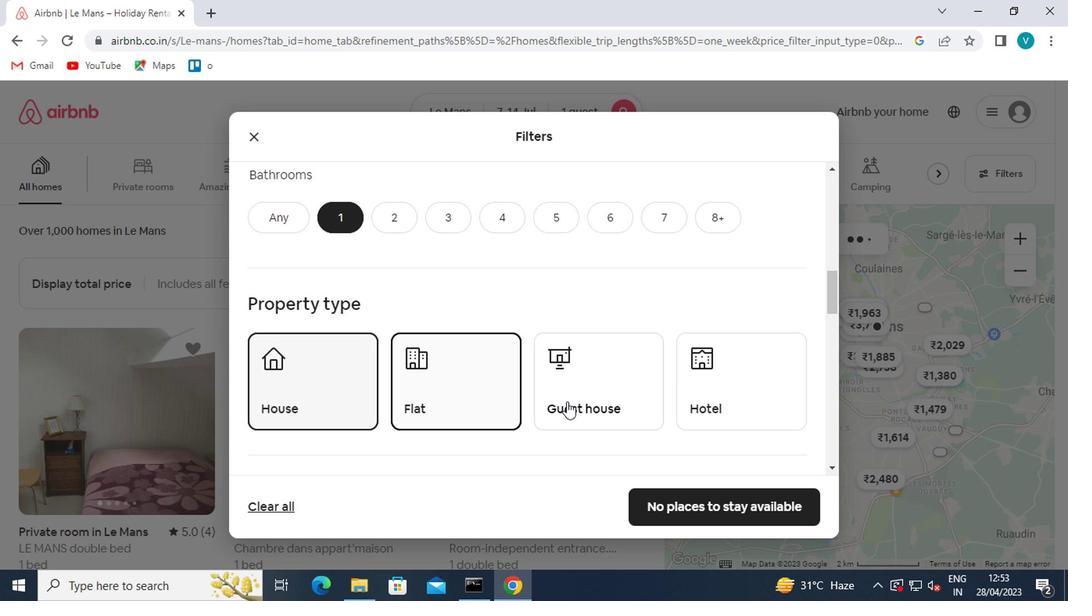 
Action: Mouse pressed left at (579, 396)
Screenshot: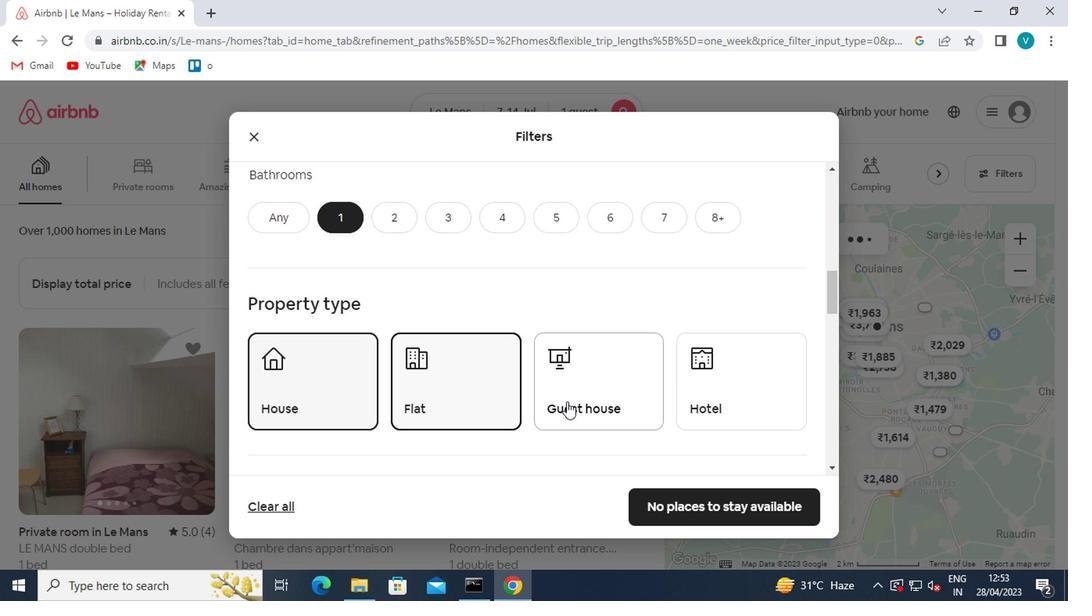 
Action: Mouse moved to (699, 381)
Screenshot: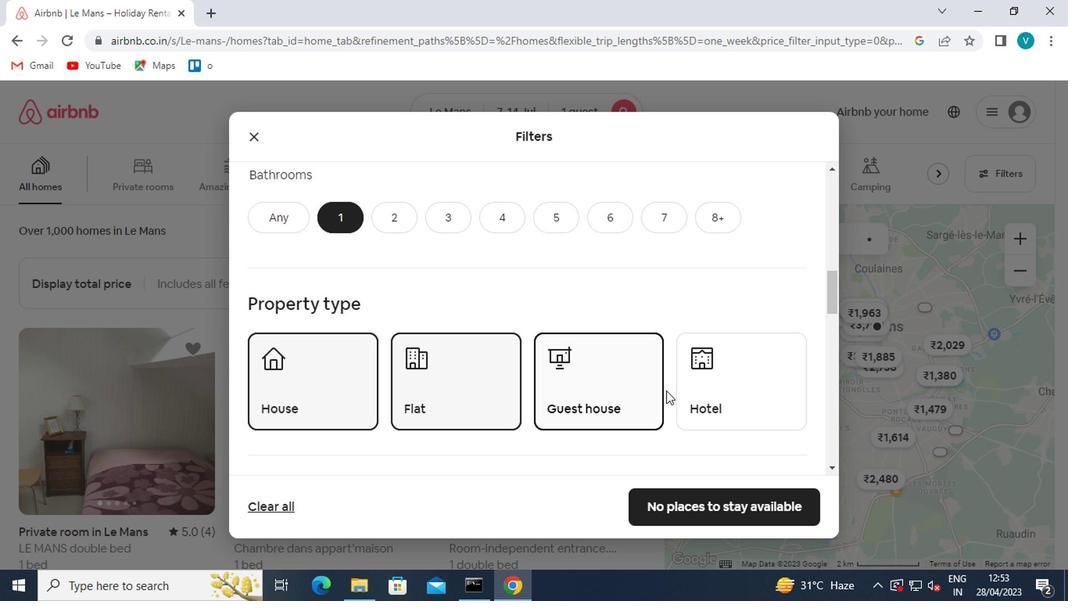 
Action: Mouse pressed left at (699, 381)
Screenshot: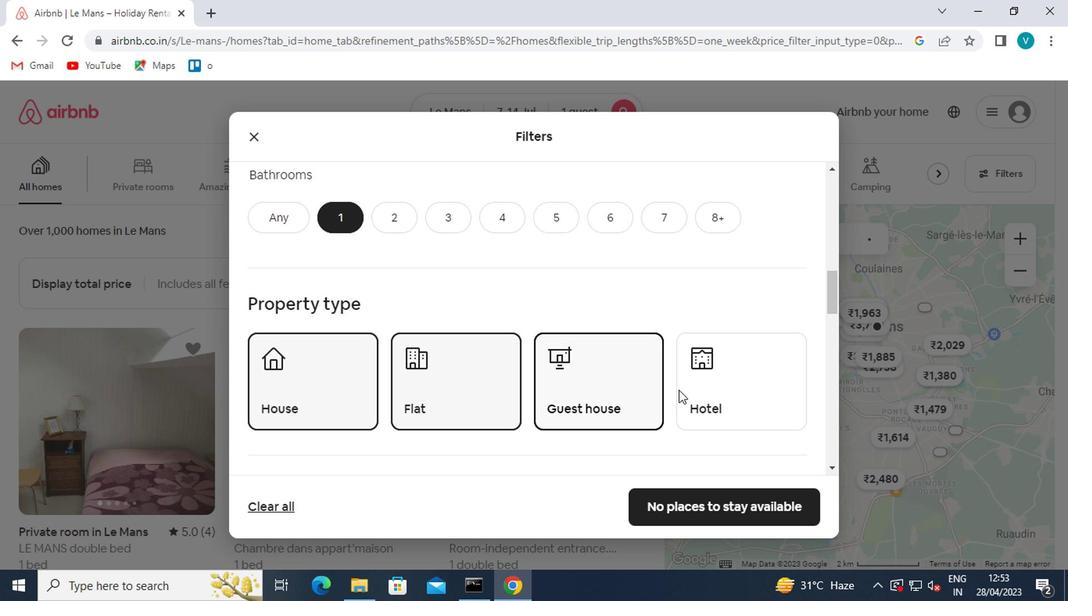 
Action: Mouse moved to (632, 396)
Screenshot: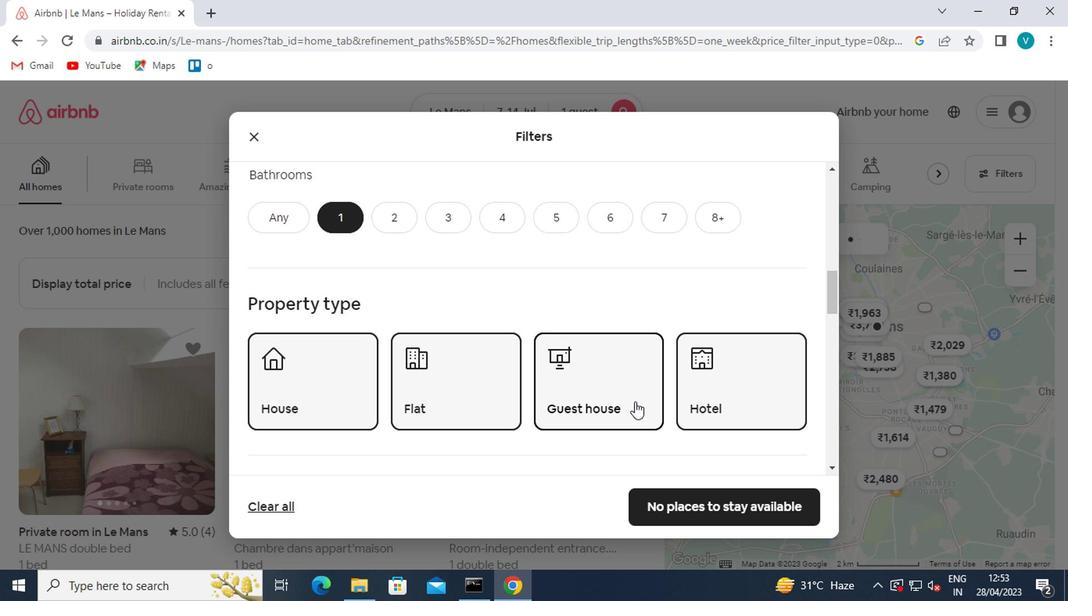 
Action: Mouse scrolled (632, 396) with delta (0, 0)
Screenshot: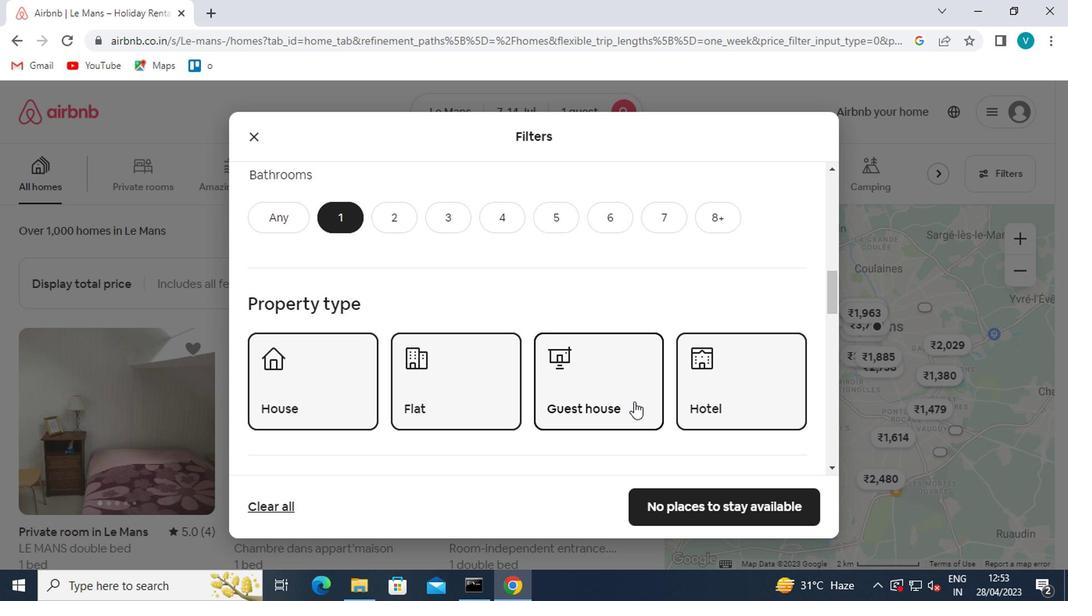 
Action: Mouse scrolled (632, 396) with delta (0, 0)
Screenshot: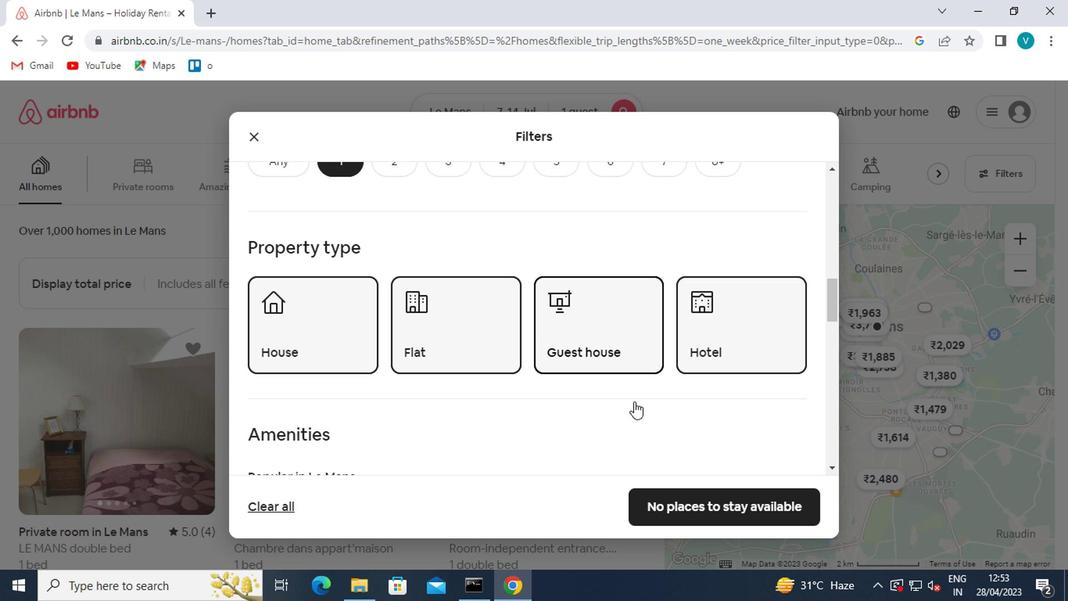 
Action: Mouse scrolled (632, 396) with delta (0, 0)
Screenshot: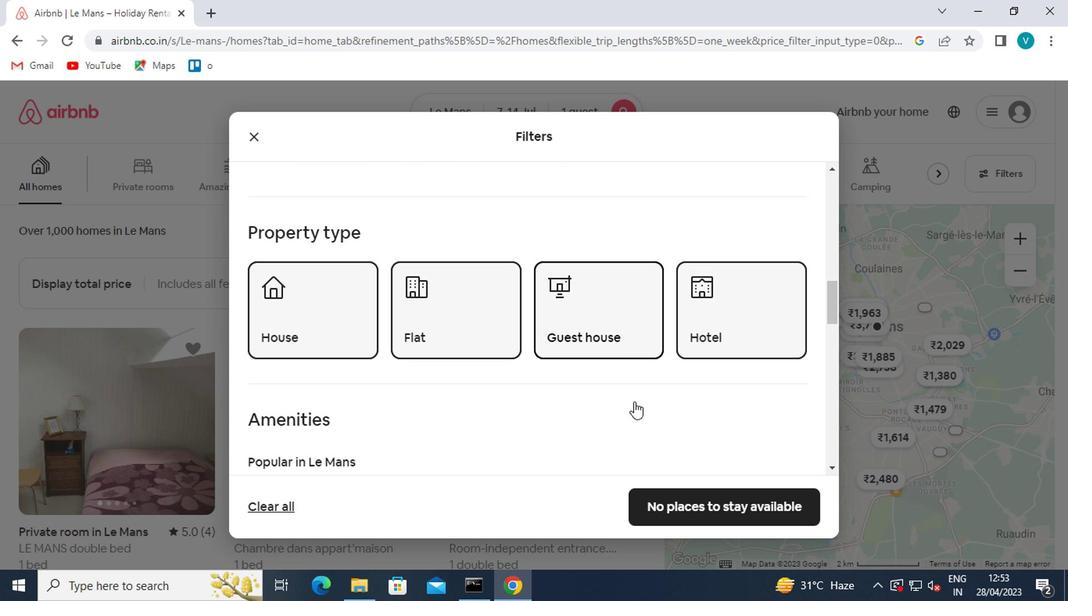 
Action: Mouse moved to (305, 371)
Screenshot: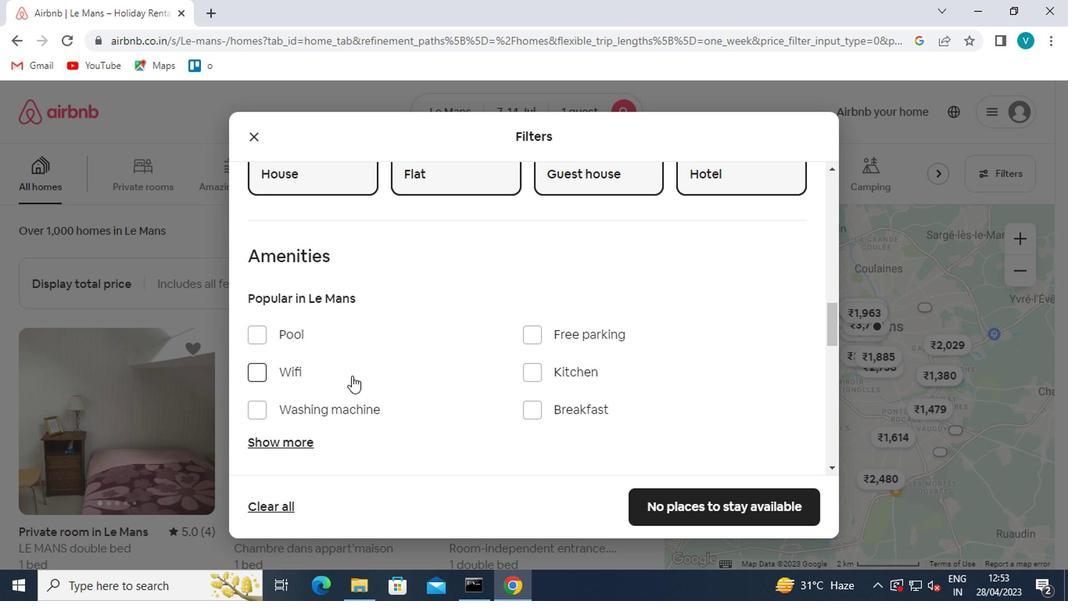 
Action: Mouse pressed left at (305, 371)
Screenshot: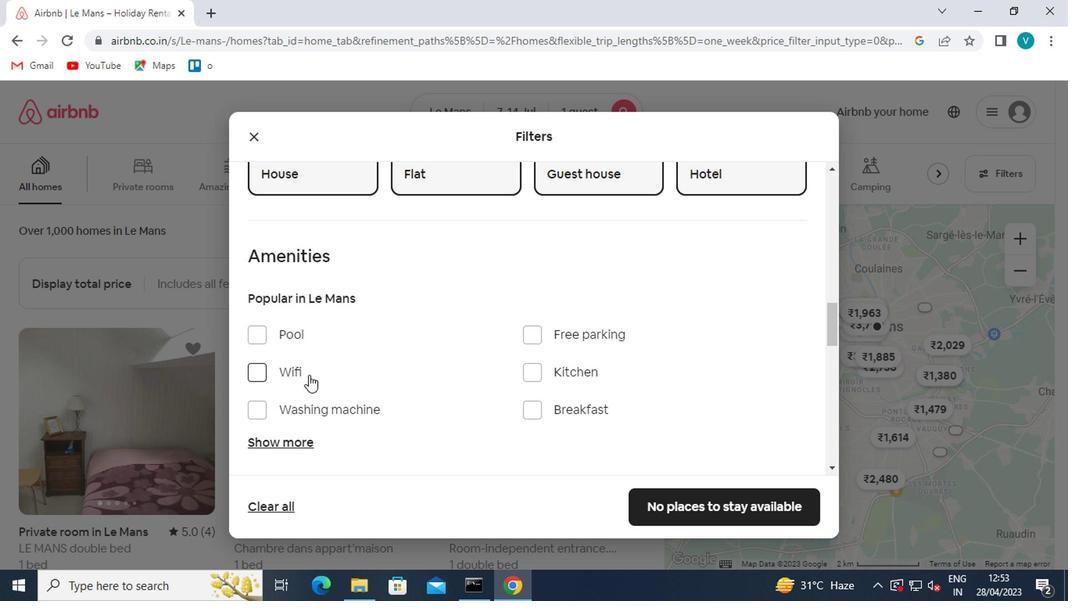 
Action: Mouse moved to (434, 389)
Screenshot: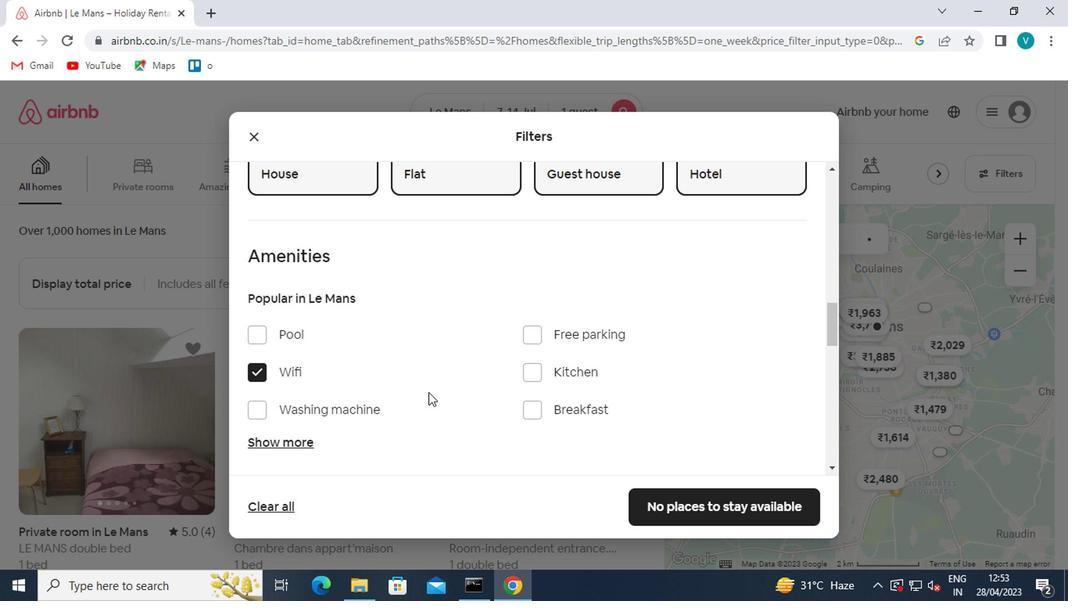 
Action: Mouse scrolled (434, 388) with delta (0, -1)
Screenshot: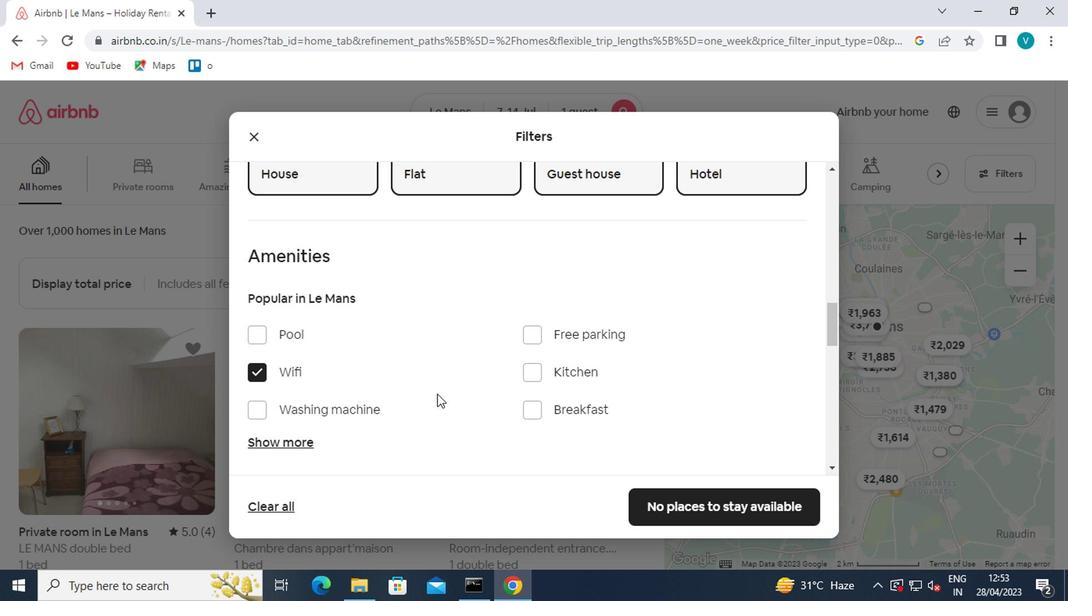 
Action: Mouse scrolled (434, 388) with delta (0, -1)
Screenshot: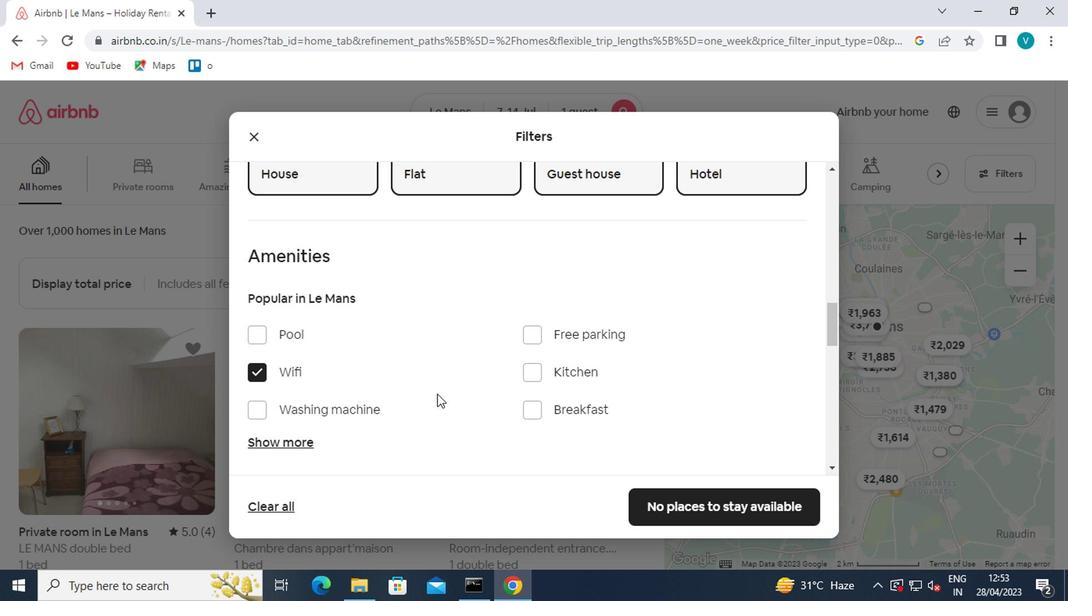 
Action: Mouse scrolled (434, 388) with delta (0, -1)
Screenshot: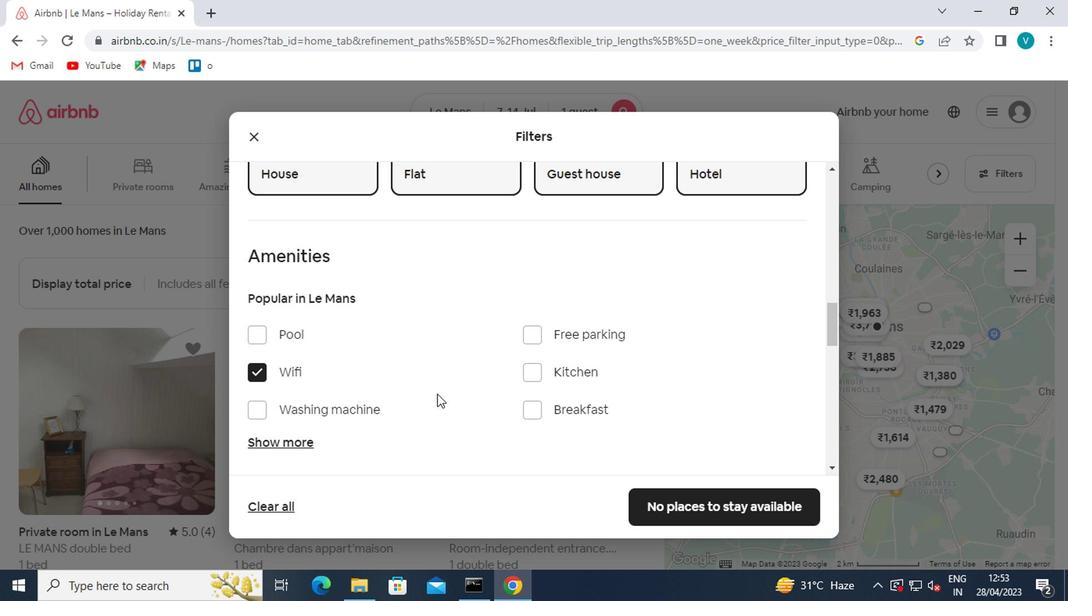 
Action: Mouse moved to (786, 388)
Screenshot: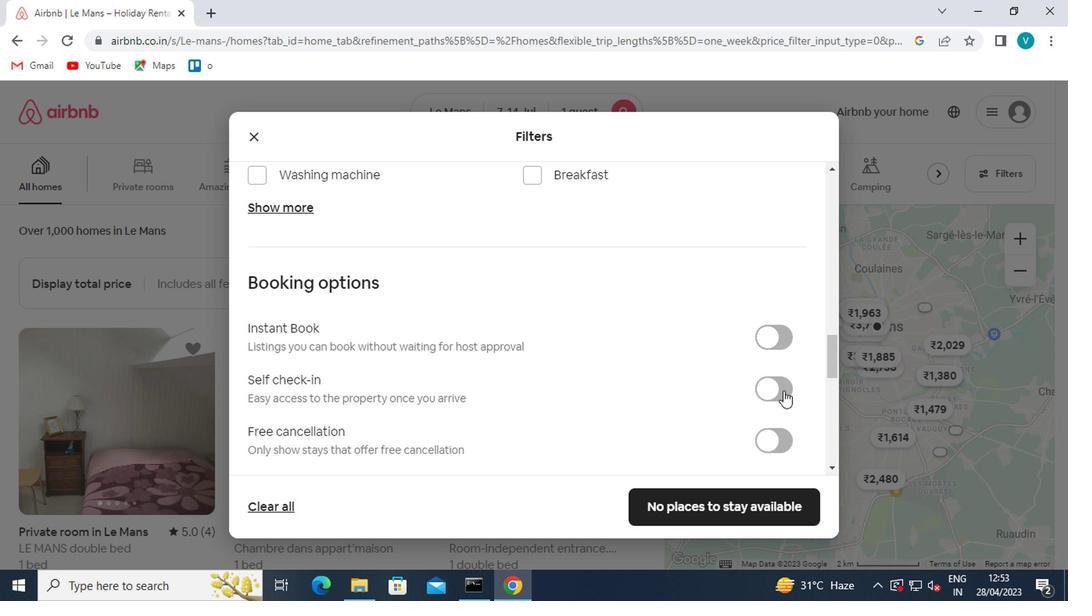 
Action: Mouse pressed left at (786, 388)
Screenshot: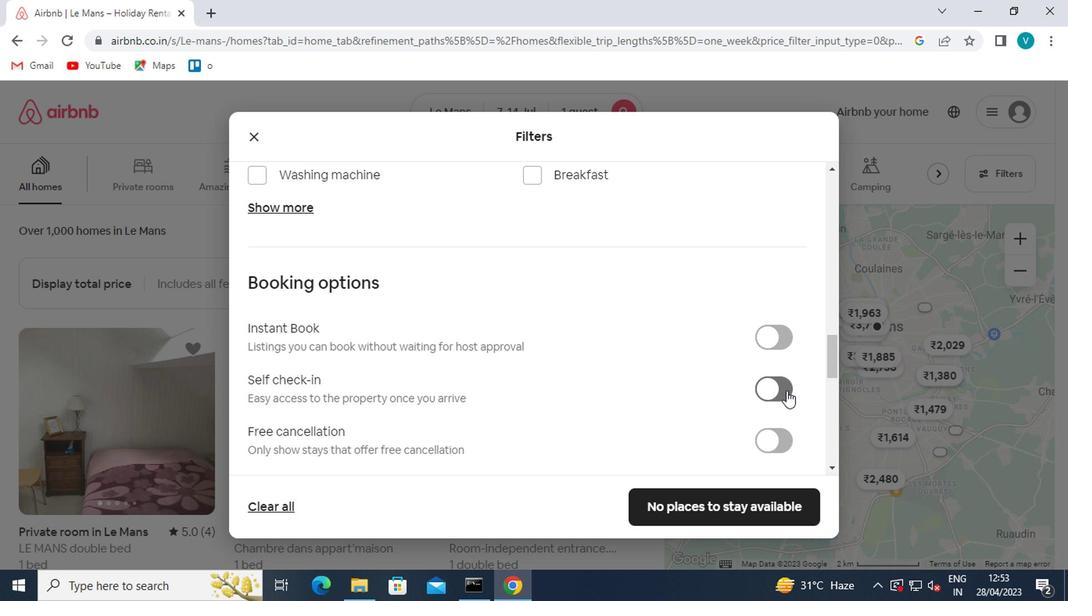 
Action: Mouse moved to (575, 441)
Screenshot: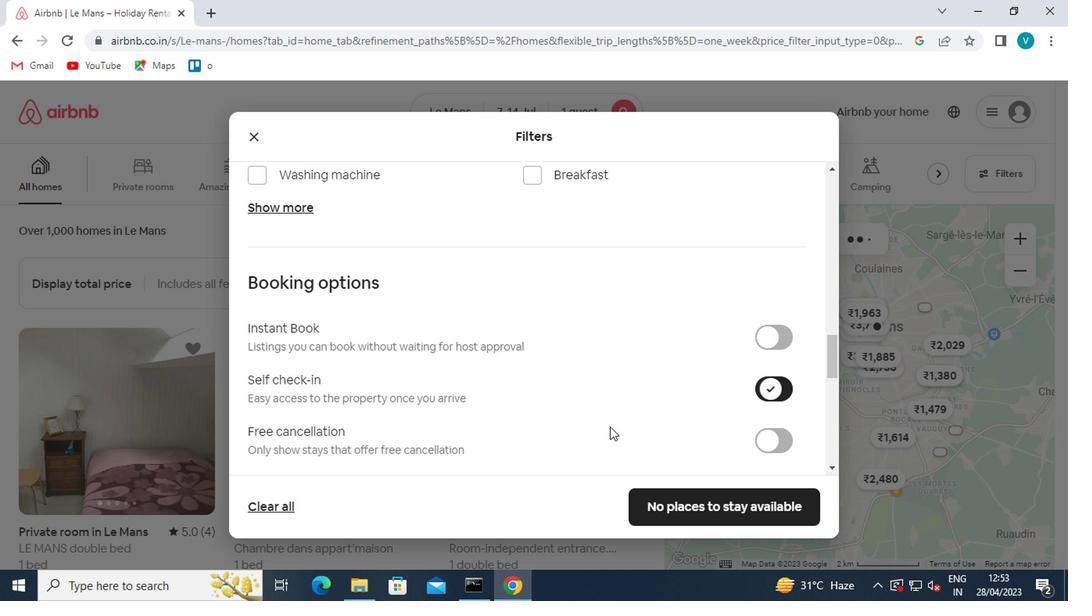 
Action: Mouse scrolled (575, 440) with delta (0, -1)
Screenshot: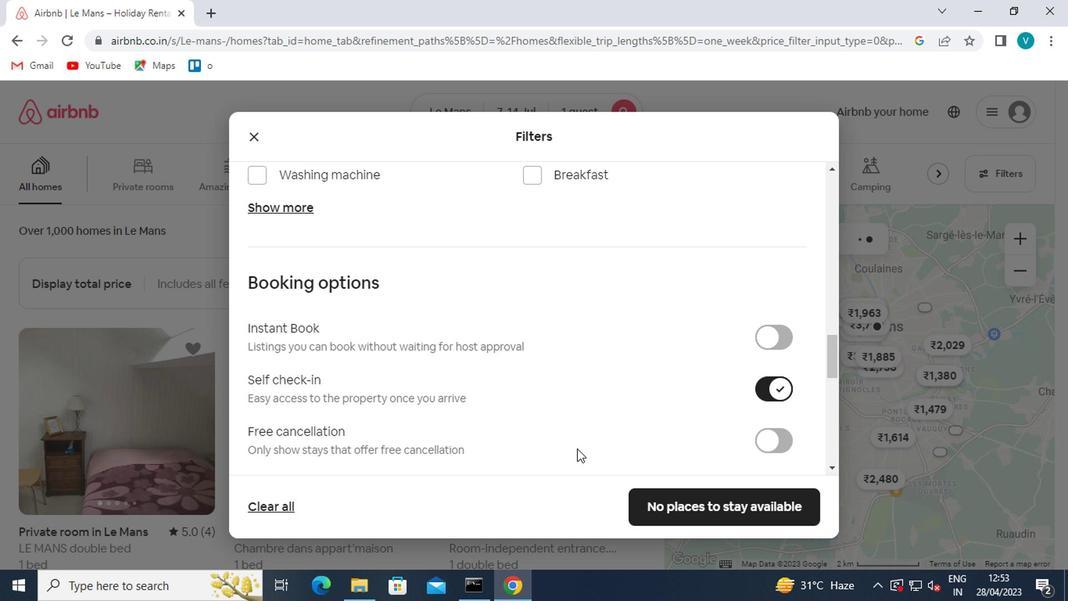 
Action: Mouse scrolled (575, 440) with delta (0, -1)
Screenshot: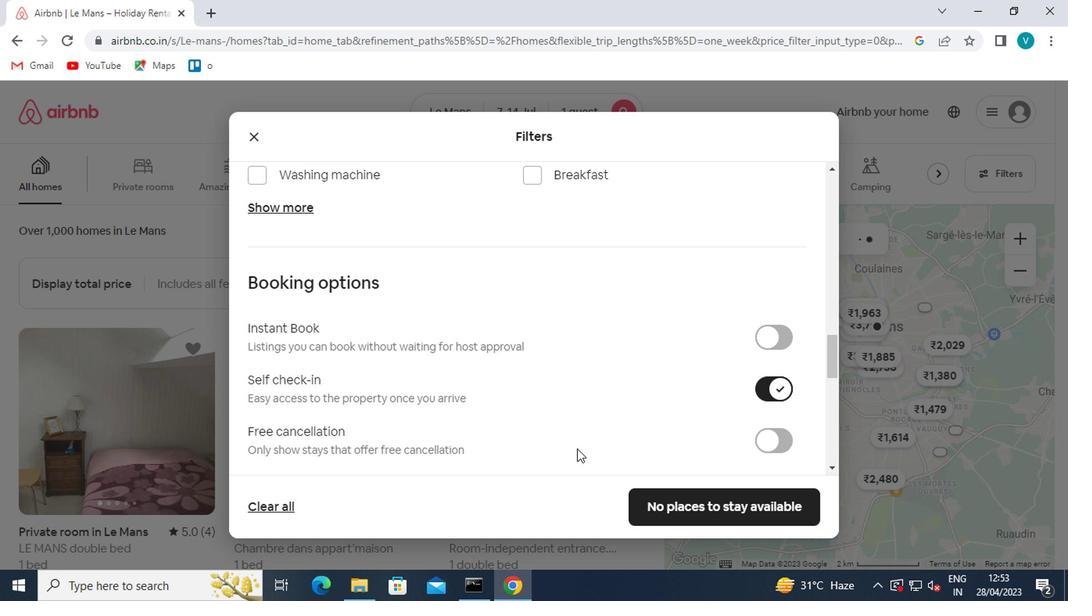 
Action: Mouse scrolled (575, 440) with delta (0, -1)
Screenshot: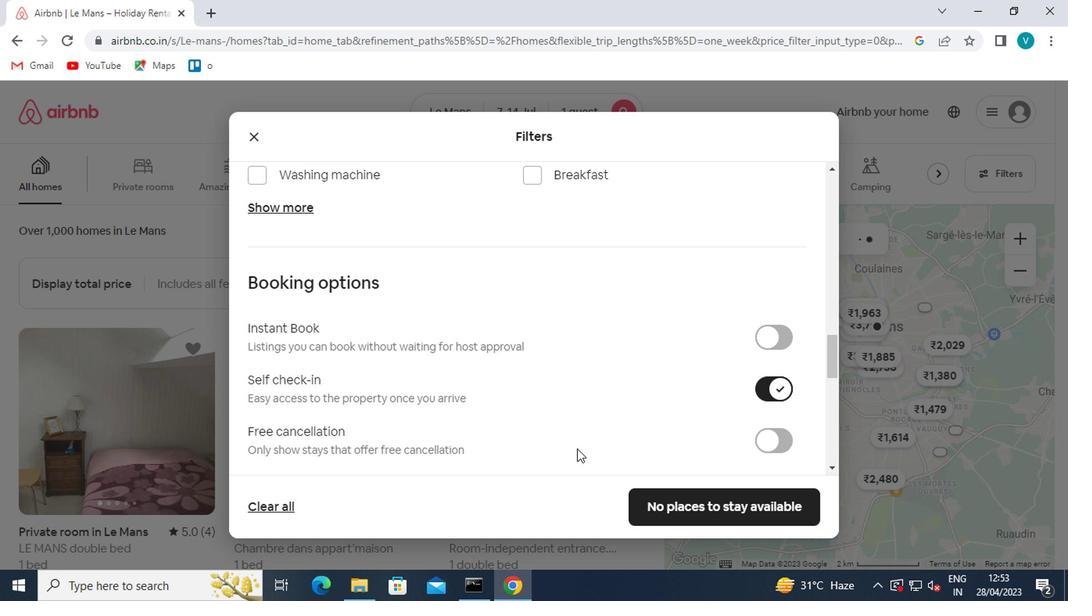 
Action: Mouse scrolled (575, 440) with delta (0, -1)
Screenshot: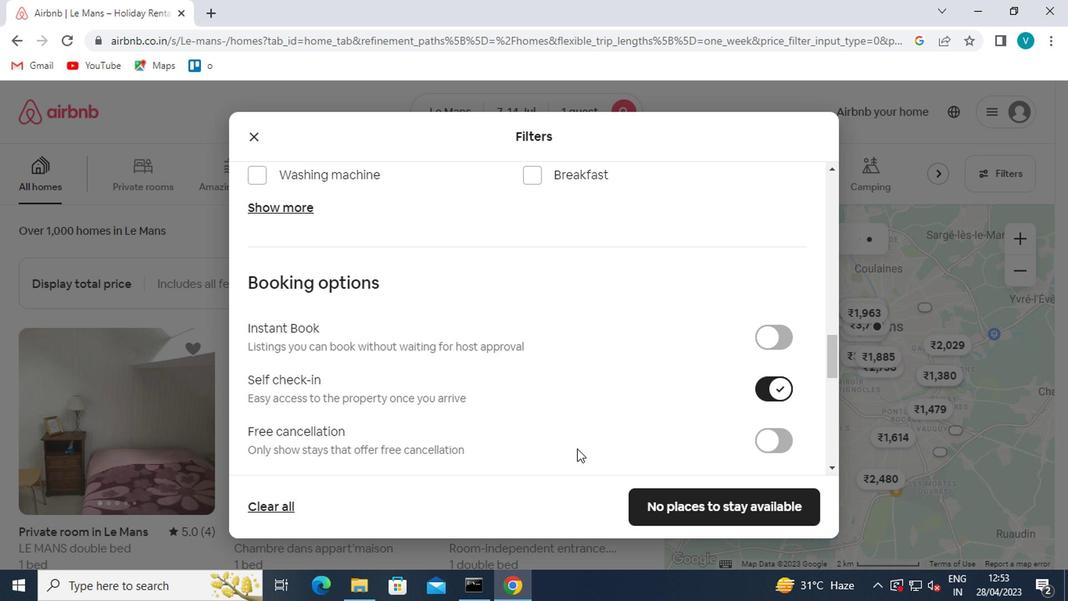 
Action: Mouse scrolled (575, 440) with delta (0, -1)
Screenshot: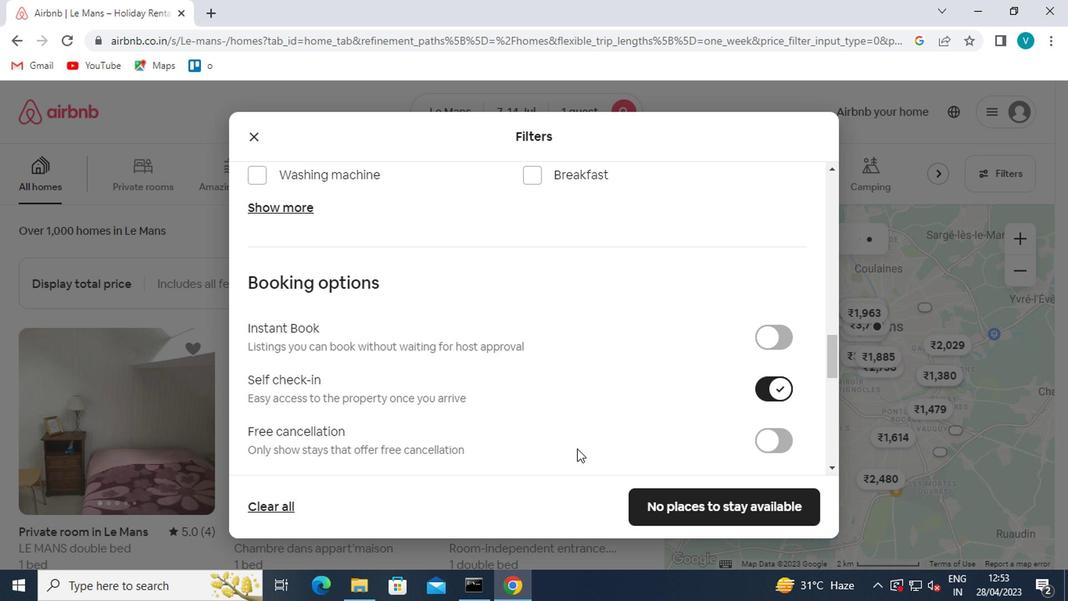 
Action: Mouse scrolled (575, 440) with delta (0, -1)
Screenshot: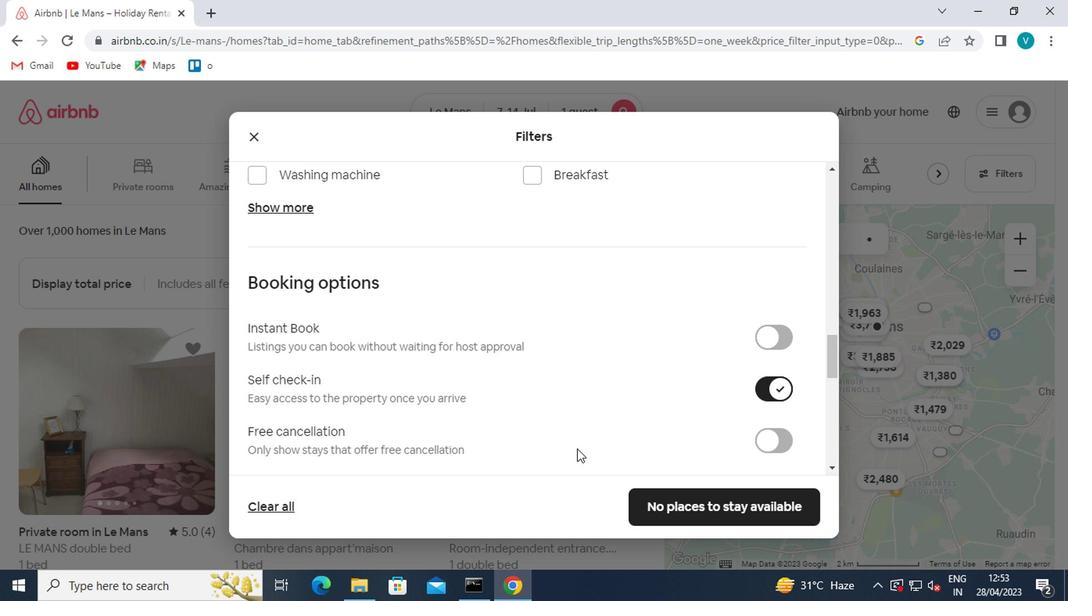 
Action: Mouse scrolled (575, 440) with delta (0, -1)
Screenshot: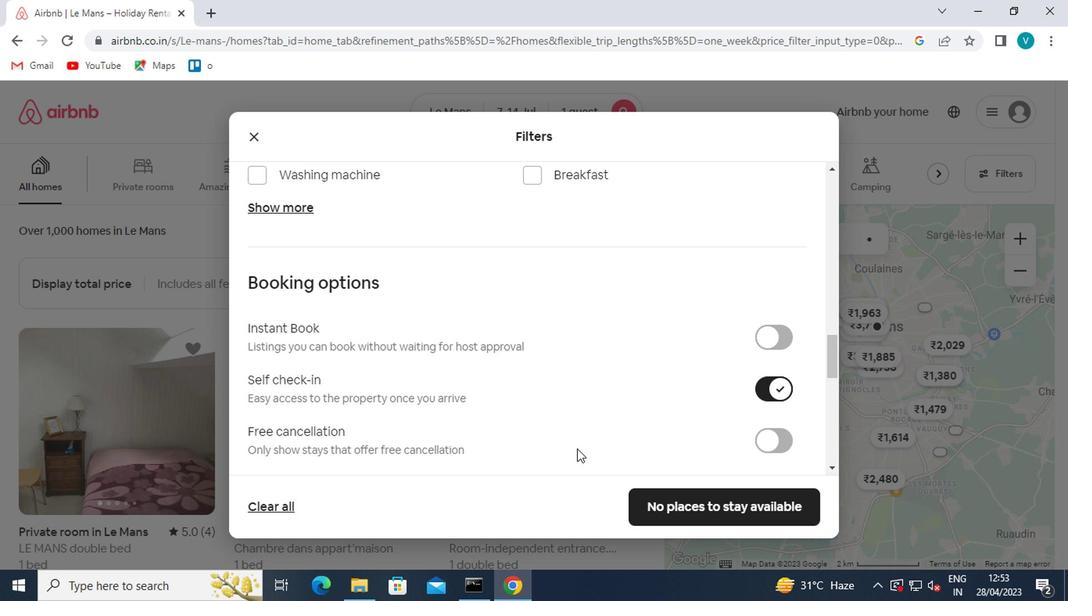 
Action: Mouse scrolled (575, 440) with delta (0, -1)
Screenshot: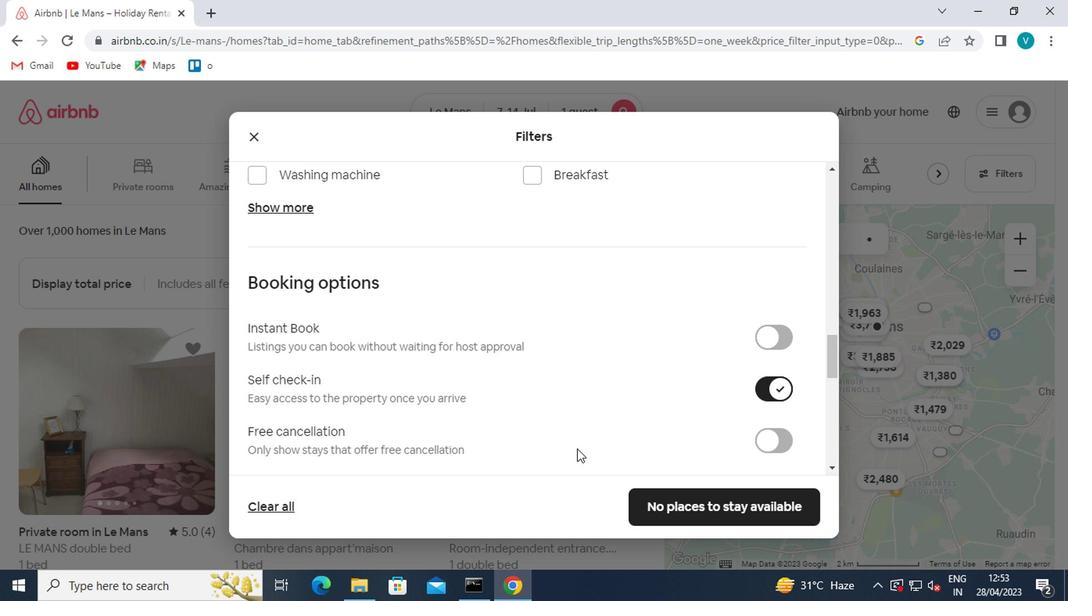 
Action: Mouse scrolled (575, 440) with delta (0, -1)
Screenshot: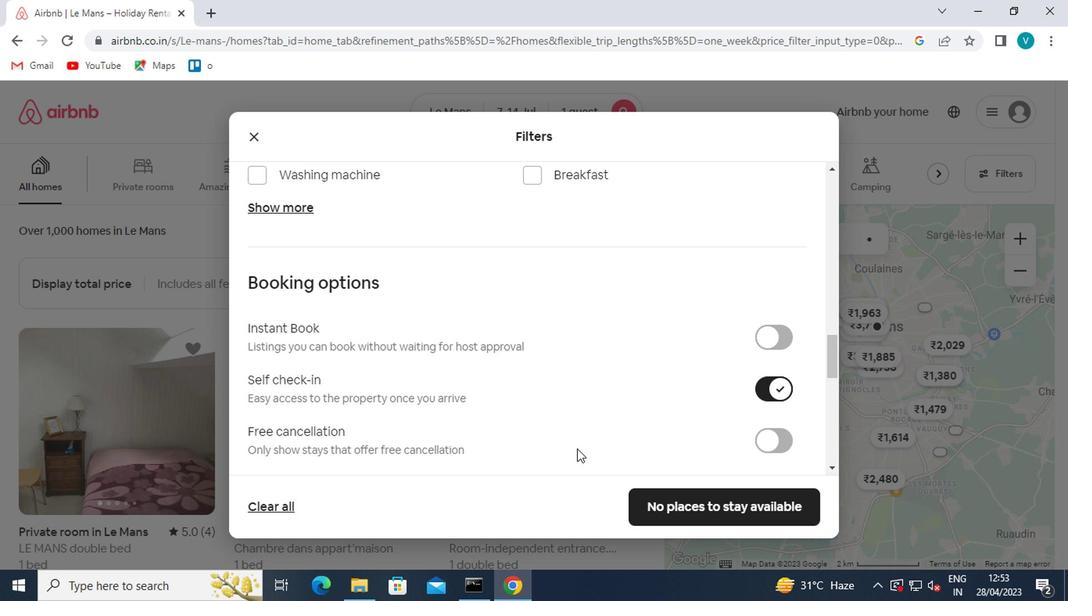 
Action: Mouse moved to (273, 367)
Screenshot: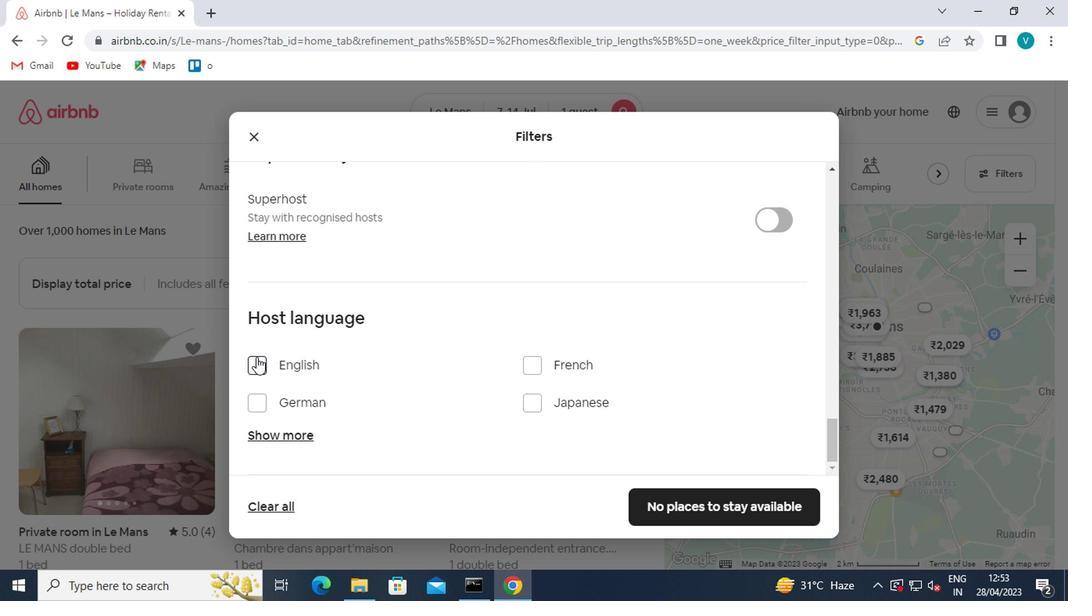 
Action: Mouse pressed left at (273, 367)
Screenshot: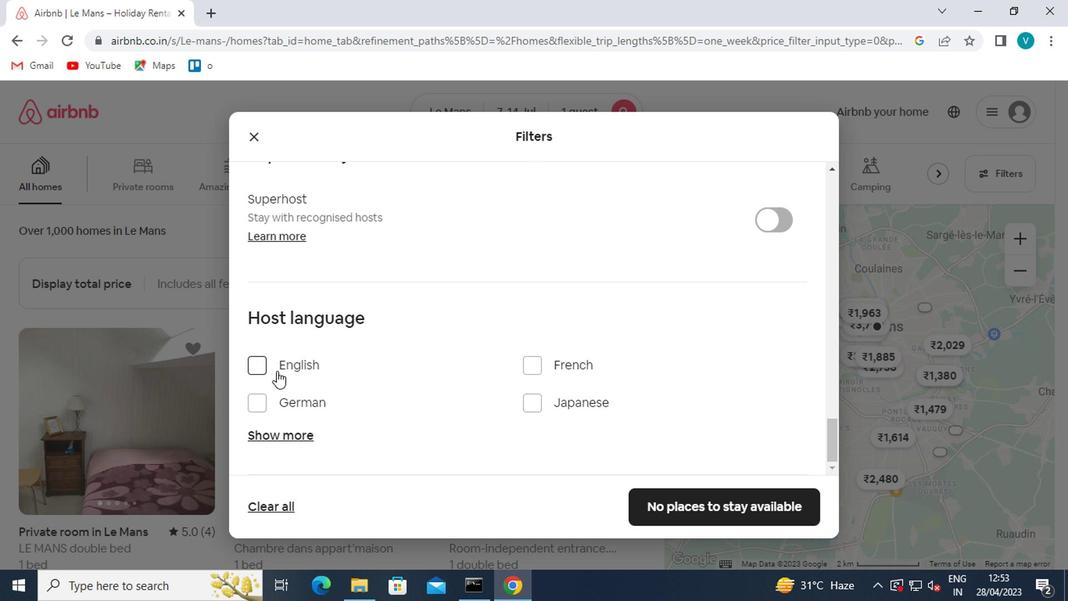 
Action: Mouse moved to (697, 500)
Screenshot: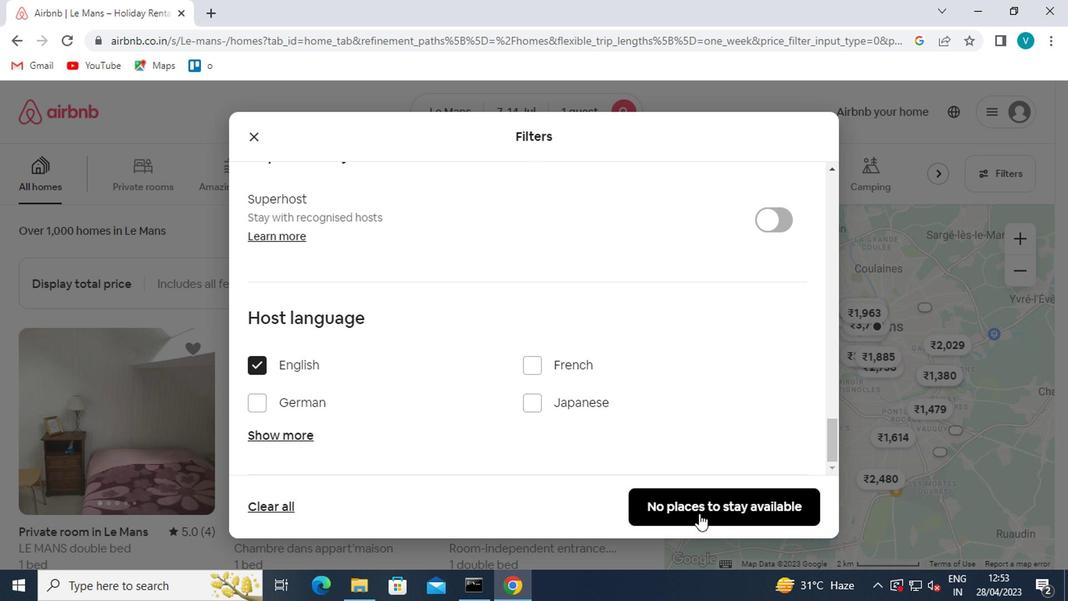 
Action: Mouse pressed left at (697, 500)
Screenshot: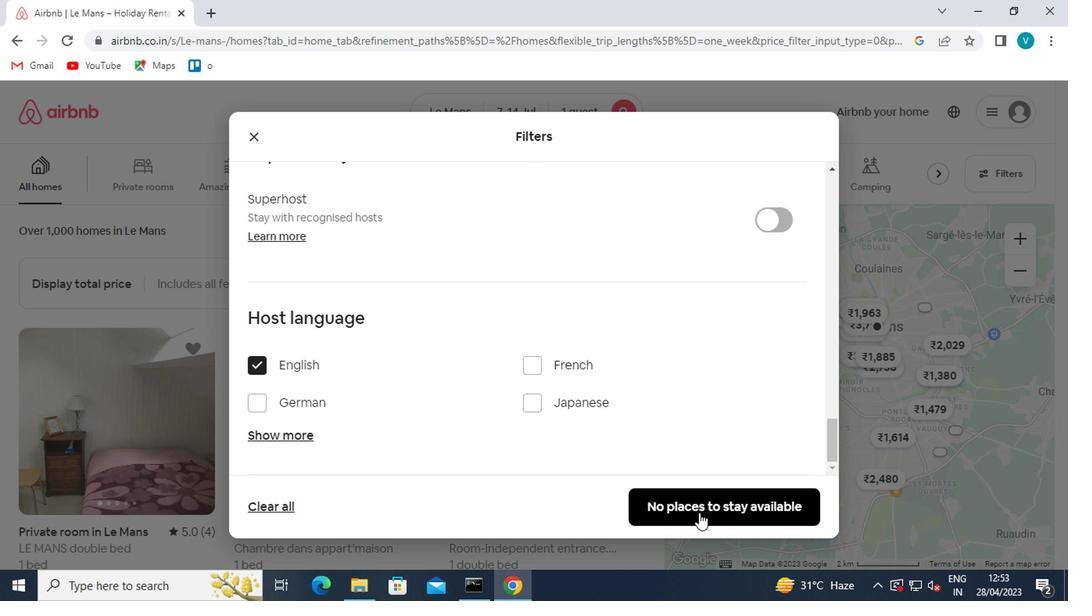 
Action: Mouse moved to (697, 483)
Screenshot: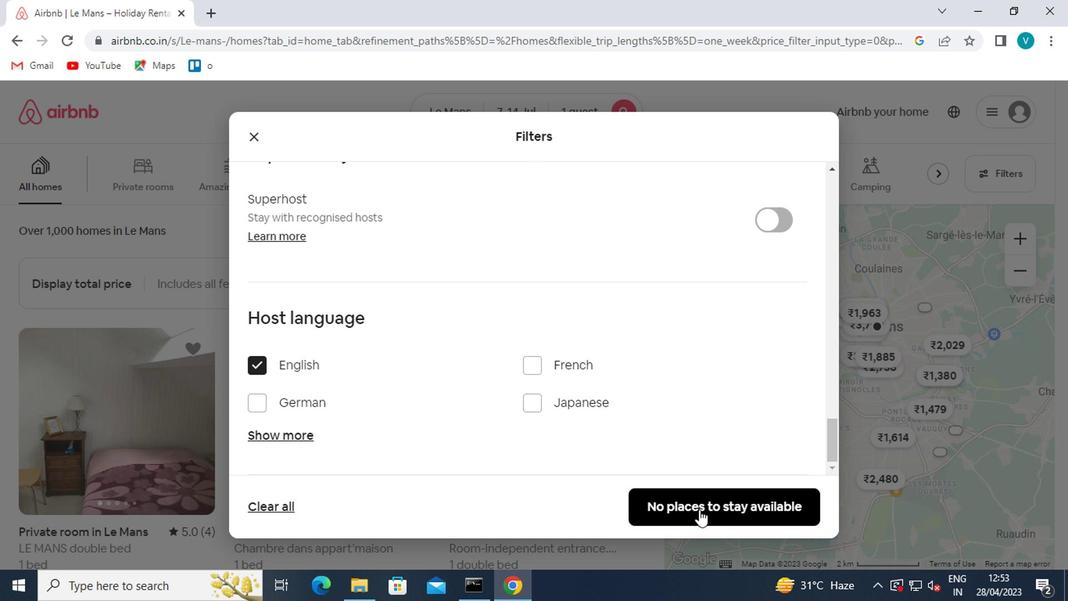 
